 Task: Set the pull request check failure for the repository "JS" to Any.
Action: Mouse moved to (1136, 236)
Screenshot: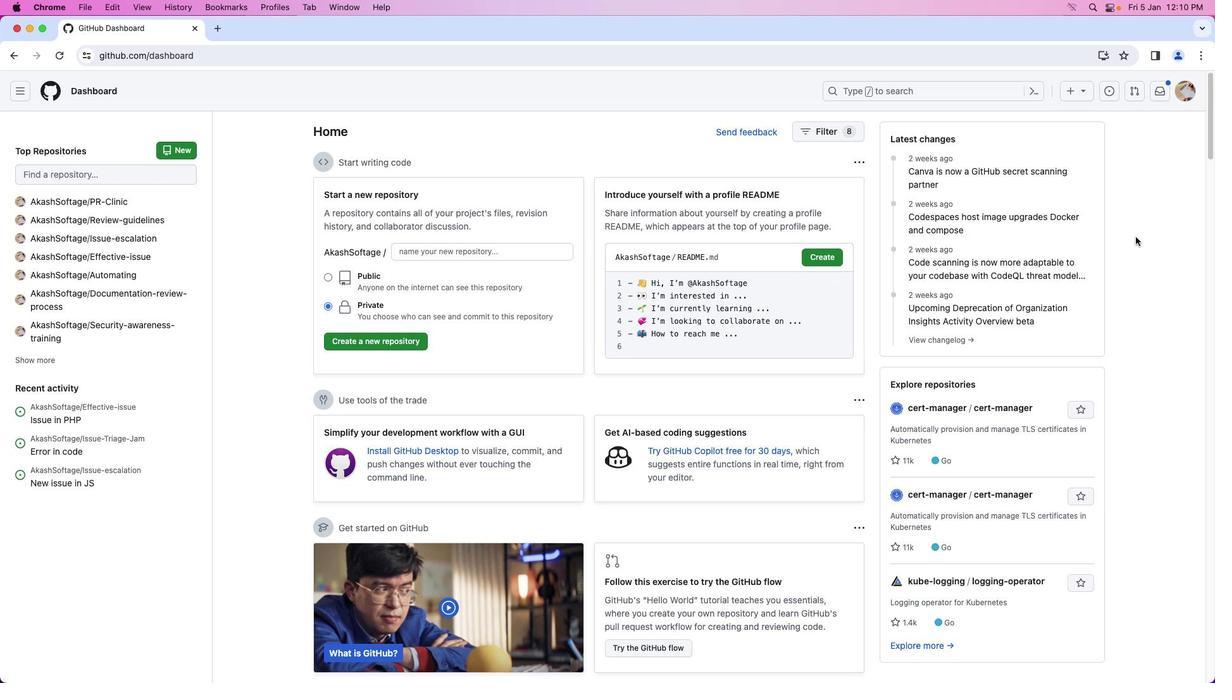 
Action: Mouse pressed left at (1136, 236)
Screenshot: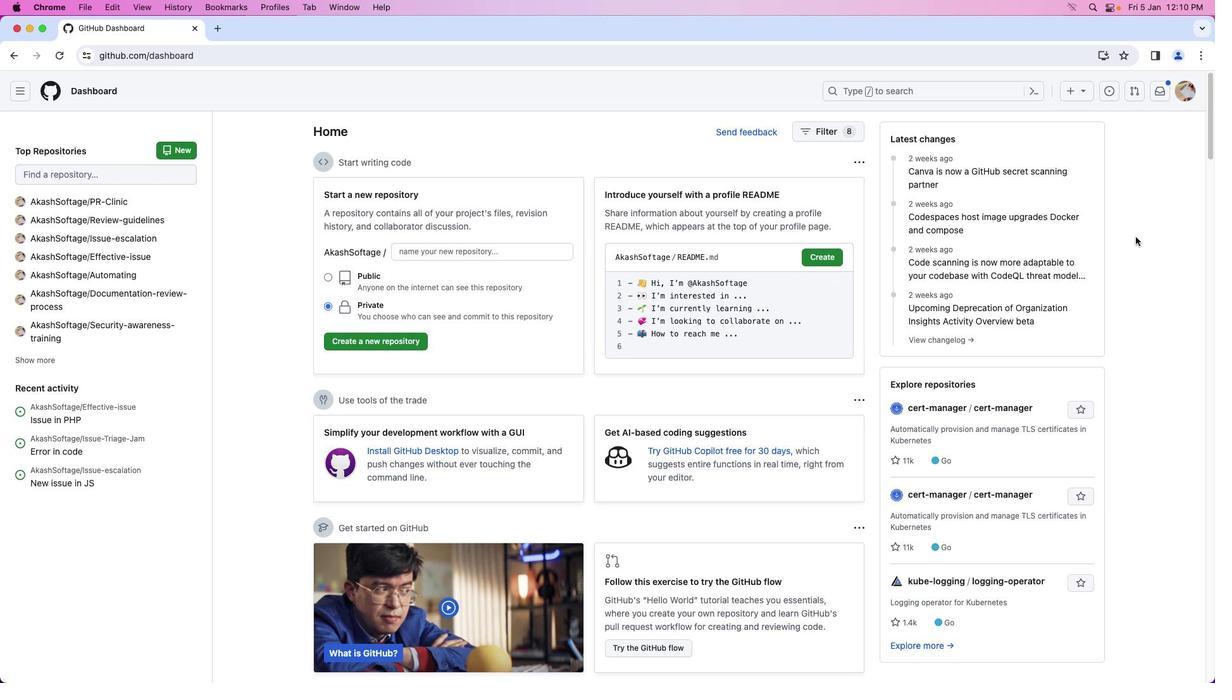 
Action: Mouse moved to (1184, 93)
Screenshot: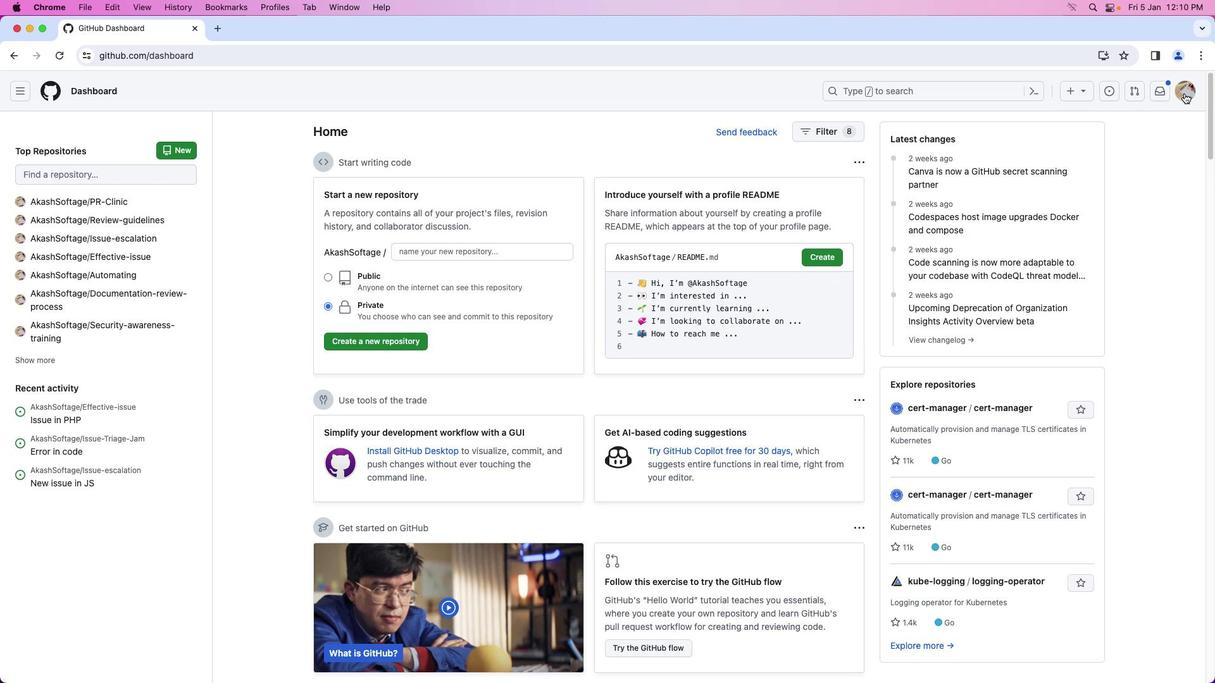 
Action: Mouse pressed left at (1184, 93)
Screenshot: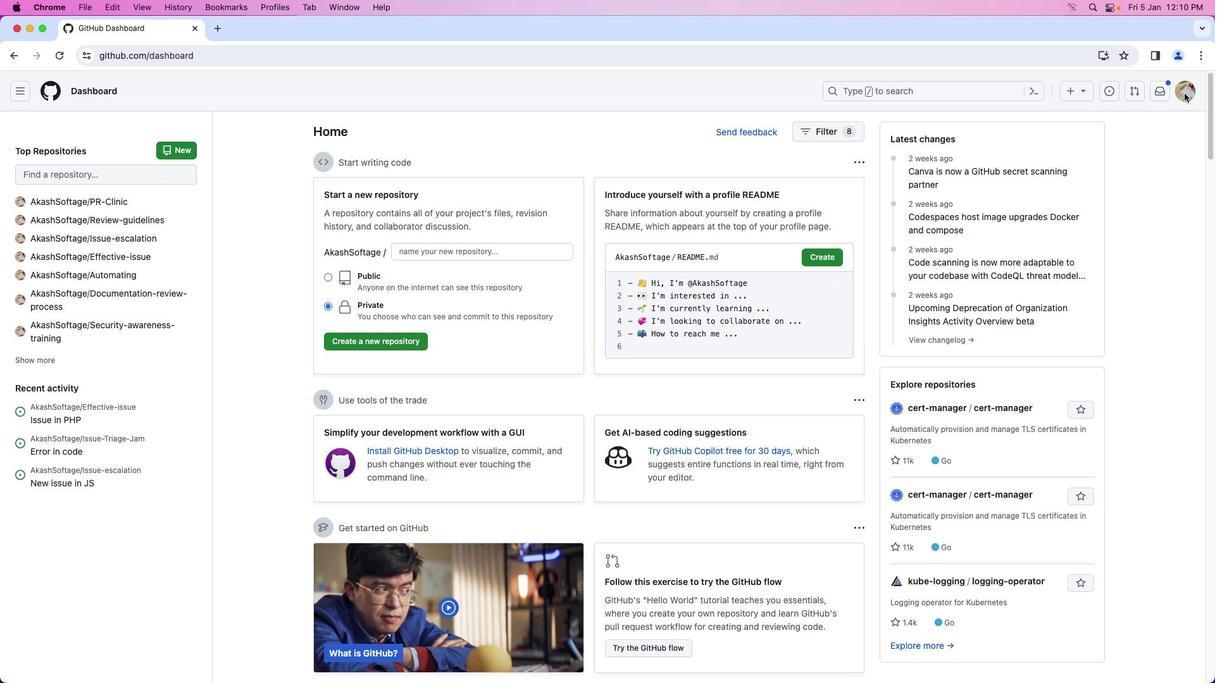 
Action: Mouse moved to (1157, 205)
Screenshot: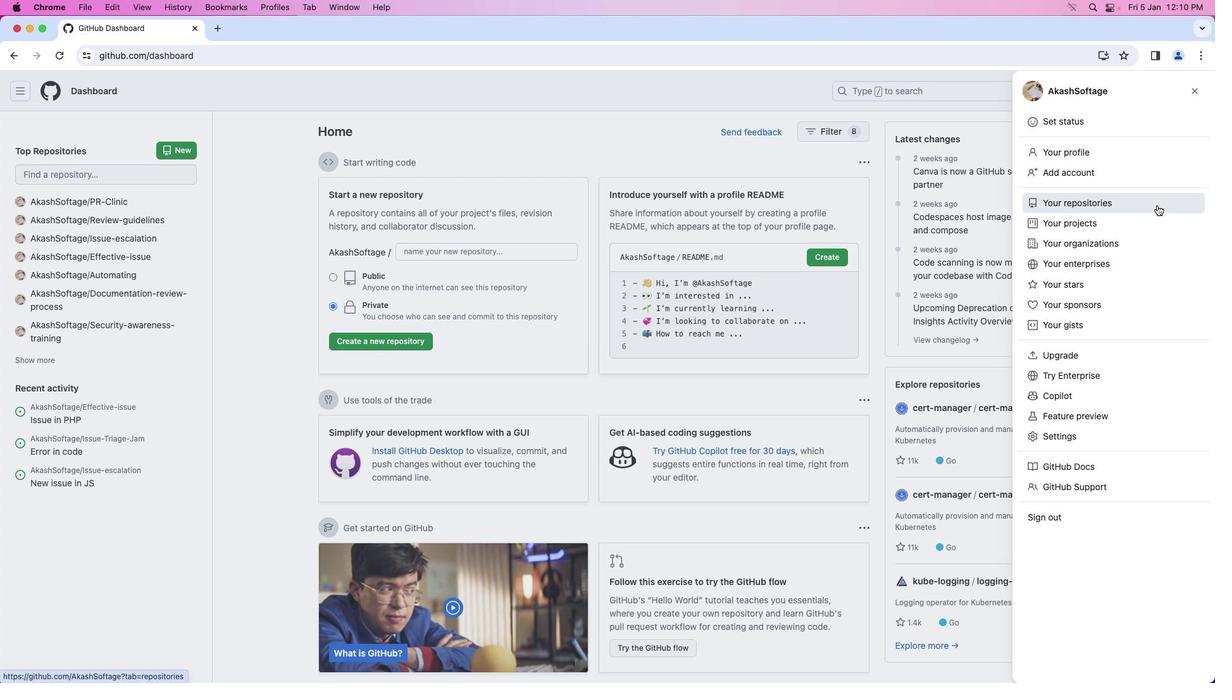 
Action: Mouse pressed left at (1157, 205)
Screenshot: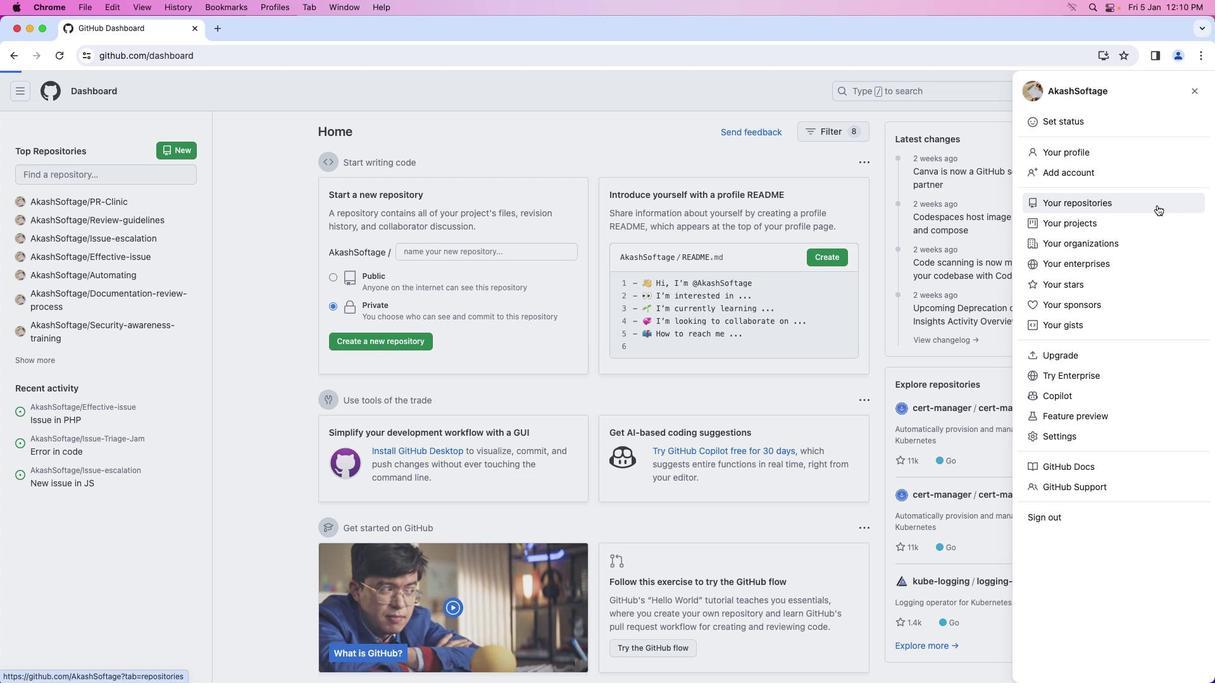 
Action: Mouse moved to (430, 212)
Screenshot: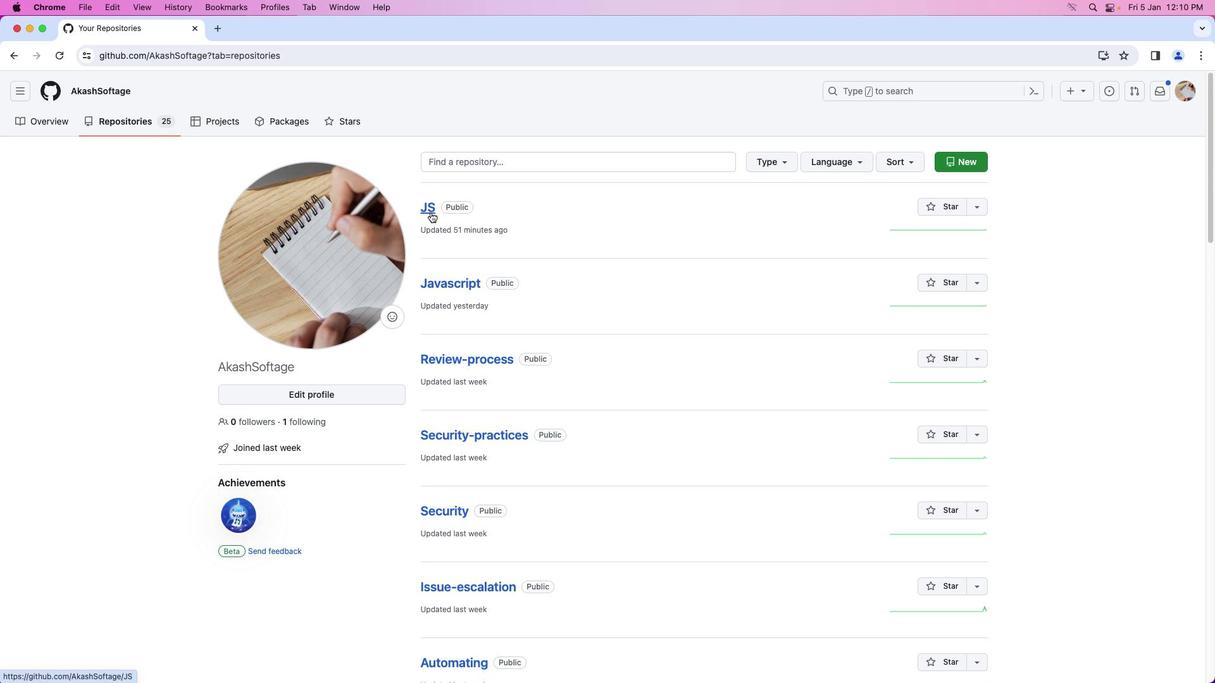 
Action: Mouse pressed left at (430, 212)
Screenshot: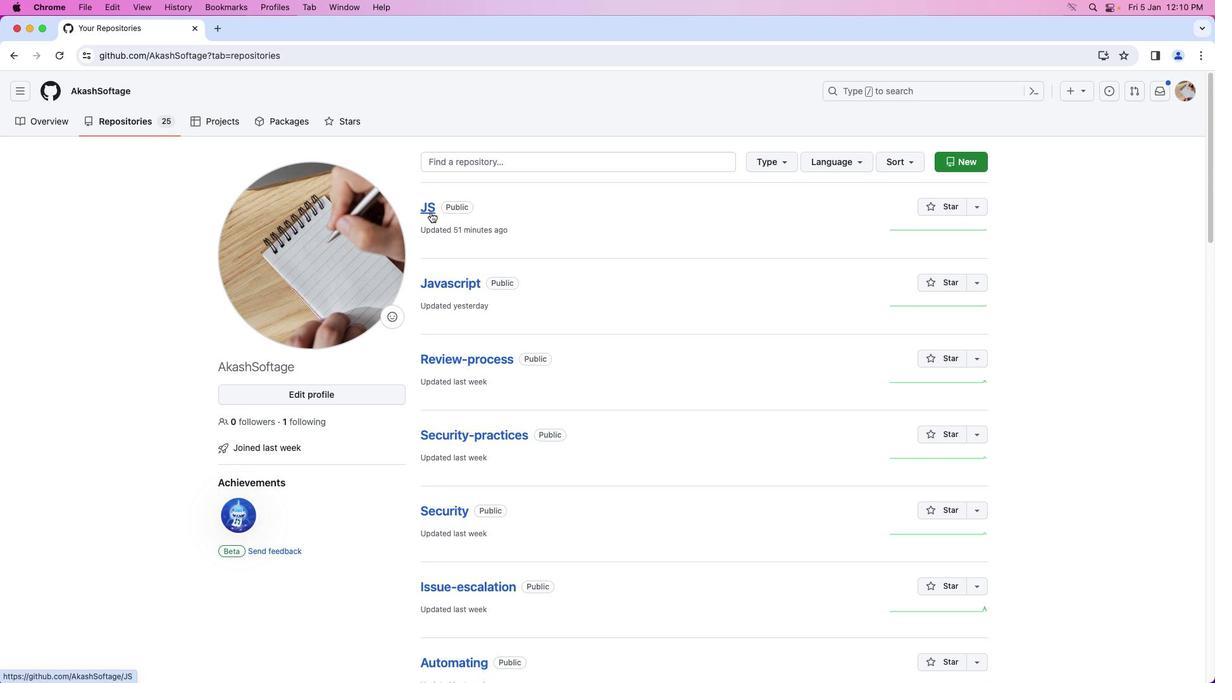 
Action: Mouse moved to (518, 117)
Screenshot: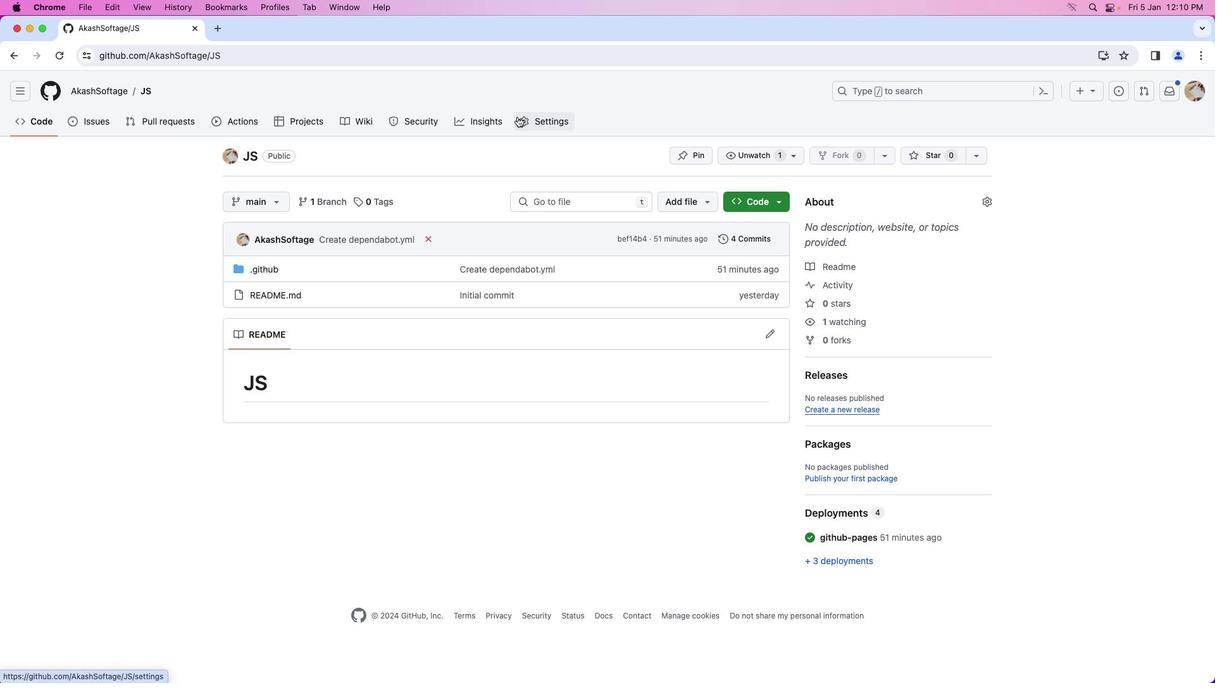 
Action: Mouse pressed left at (518, 117)
Screenshot: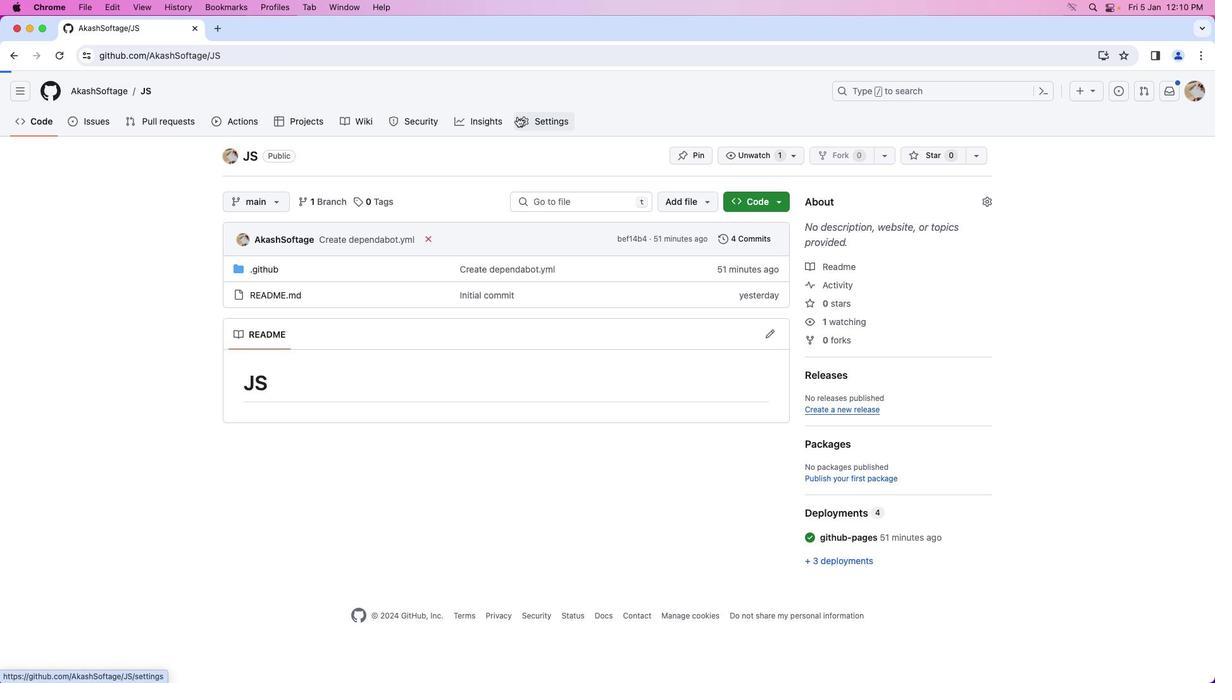 
Action: Mouse moved to (358, 477)
Screenshot: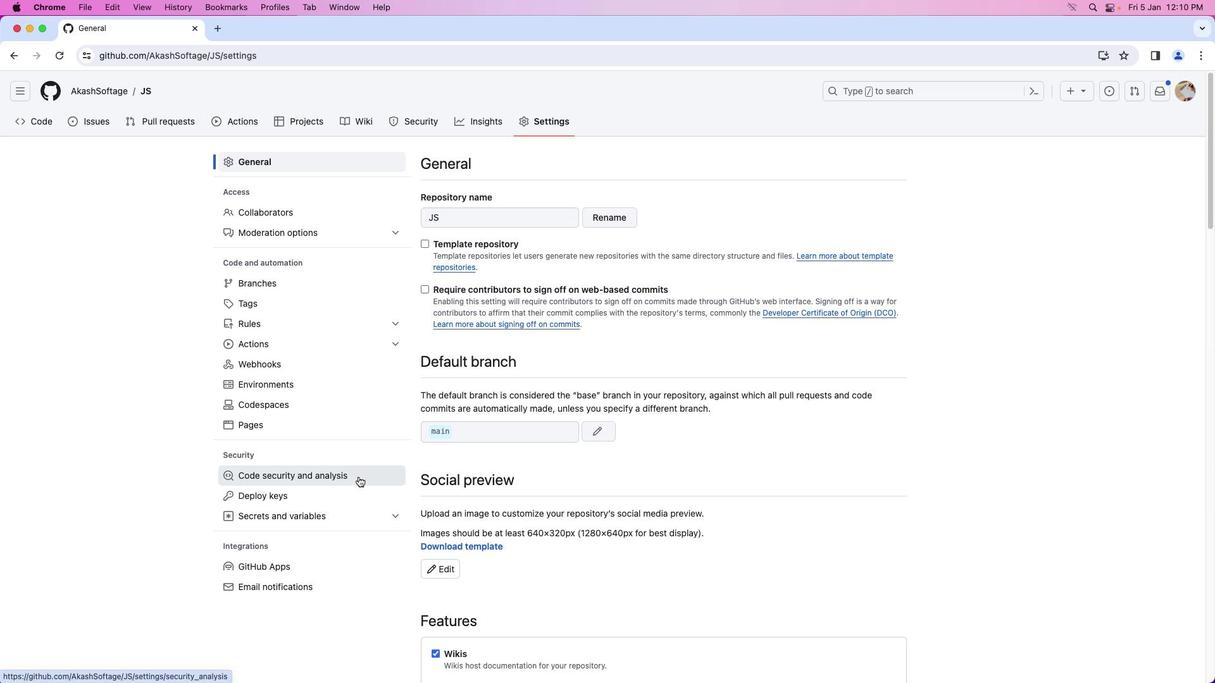 
Action: Mouse pressed left at (358, 477)
Screenshot: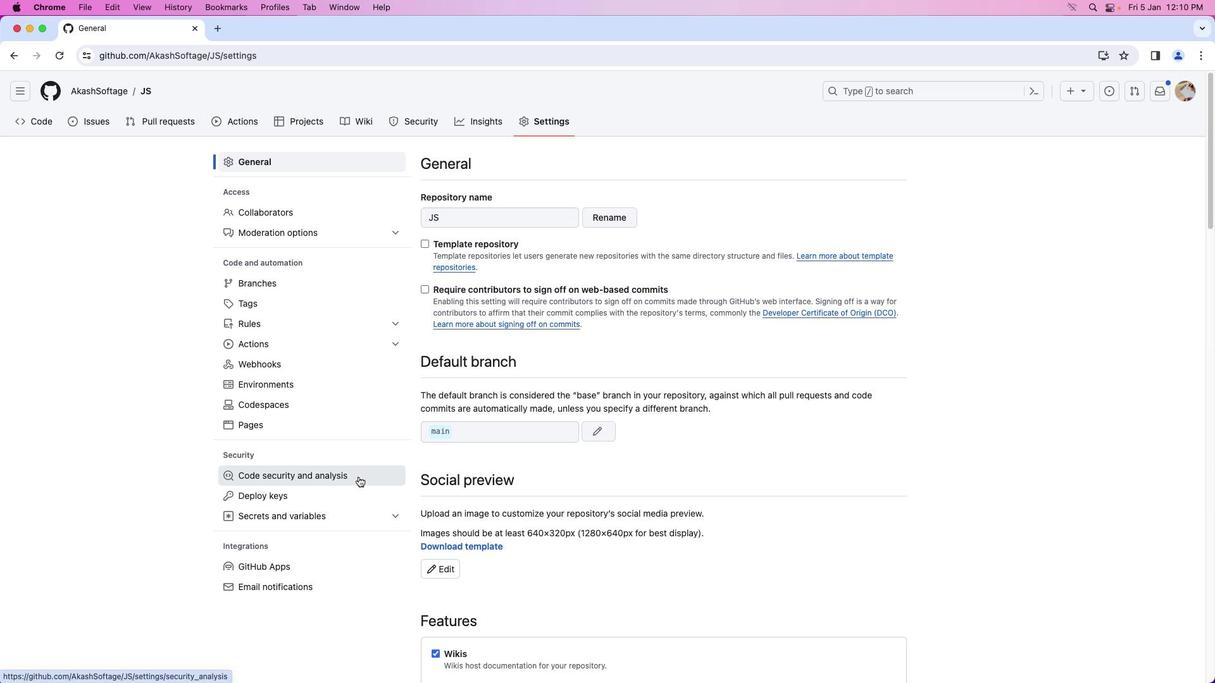 
Action: Mouse moved to (929, 494)
Screenshot: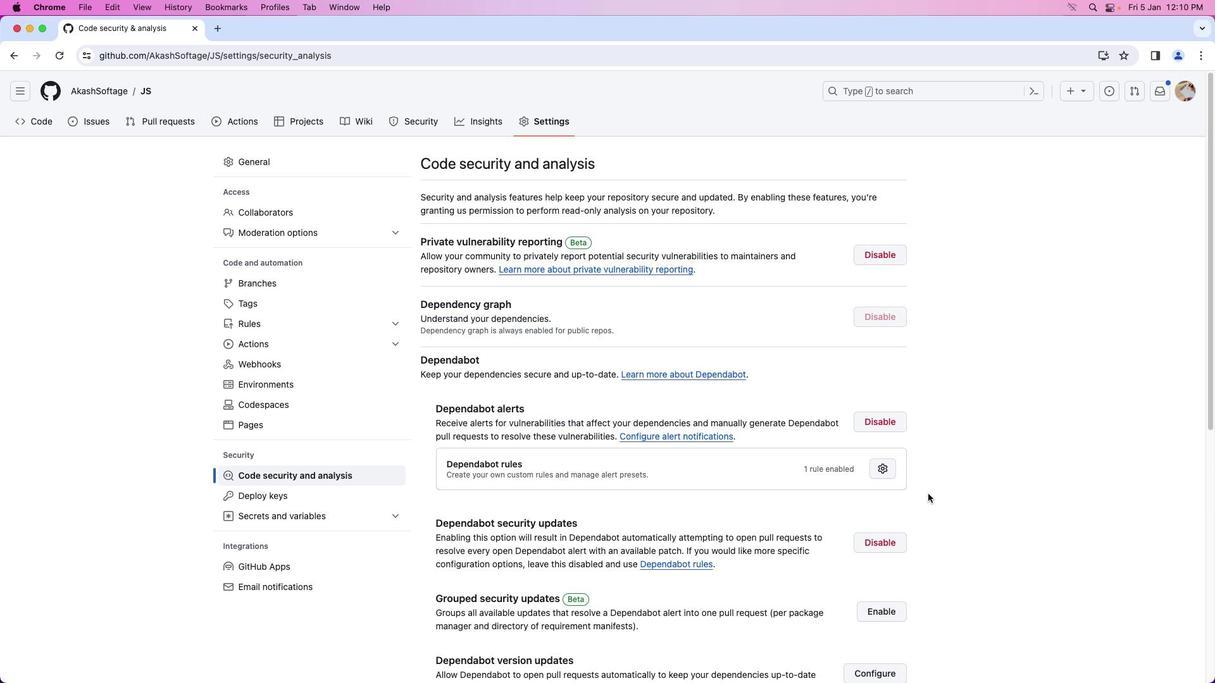 
Action: Mouse scrolled (929, 494) with delta (0, 0)
Screenshot: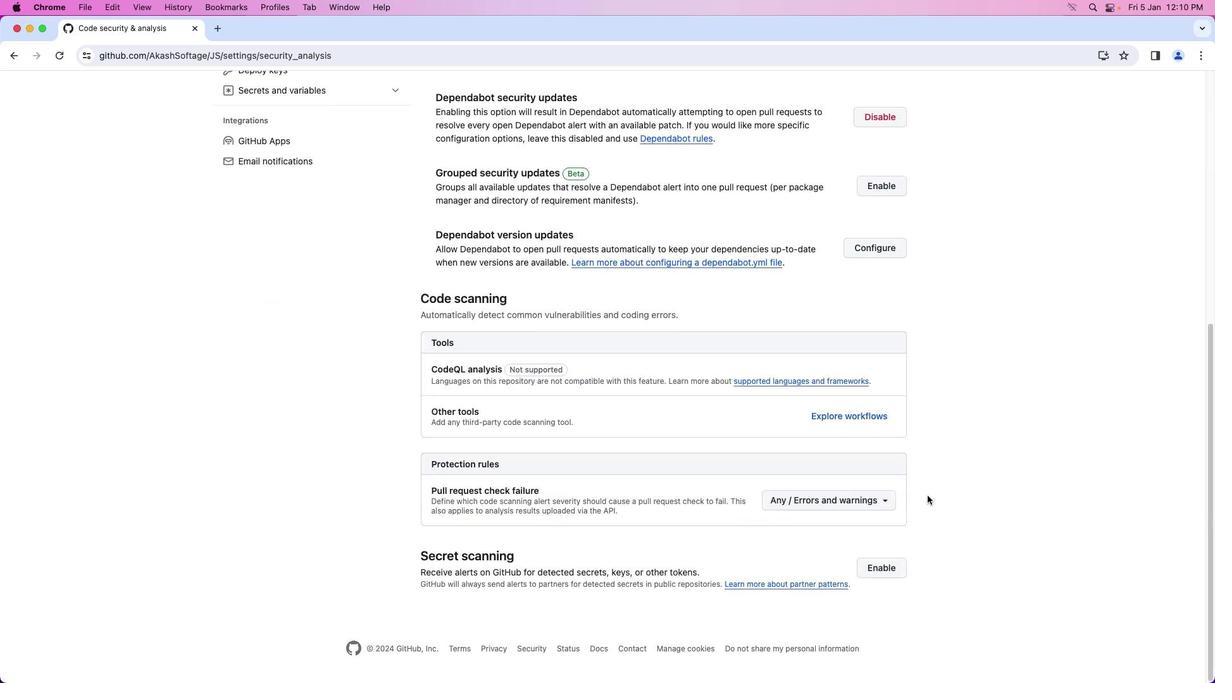 
Action: Mouse scrolled (929, 494) with delta (0, 0)
Screenshot: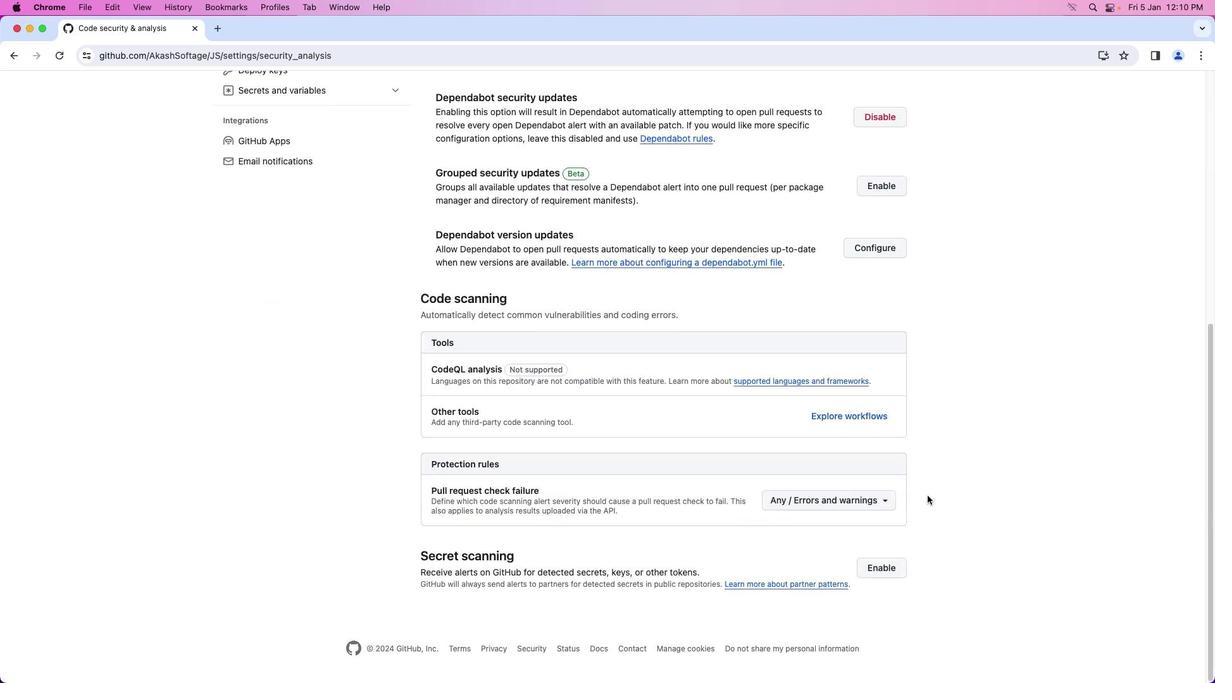 
Action: Mouse moved to (928, 495)
Screenshot: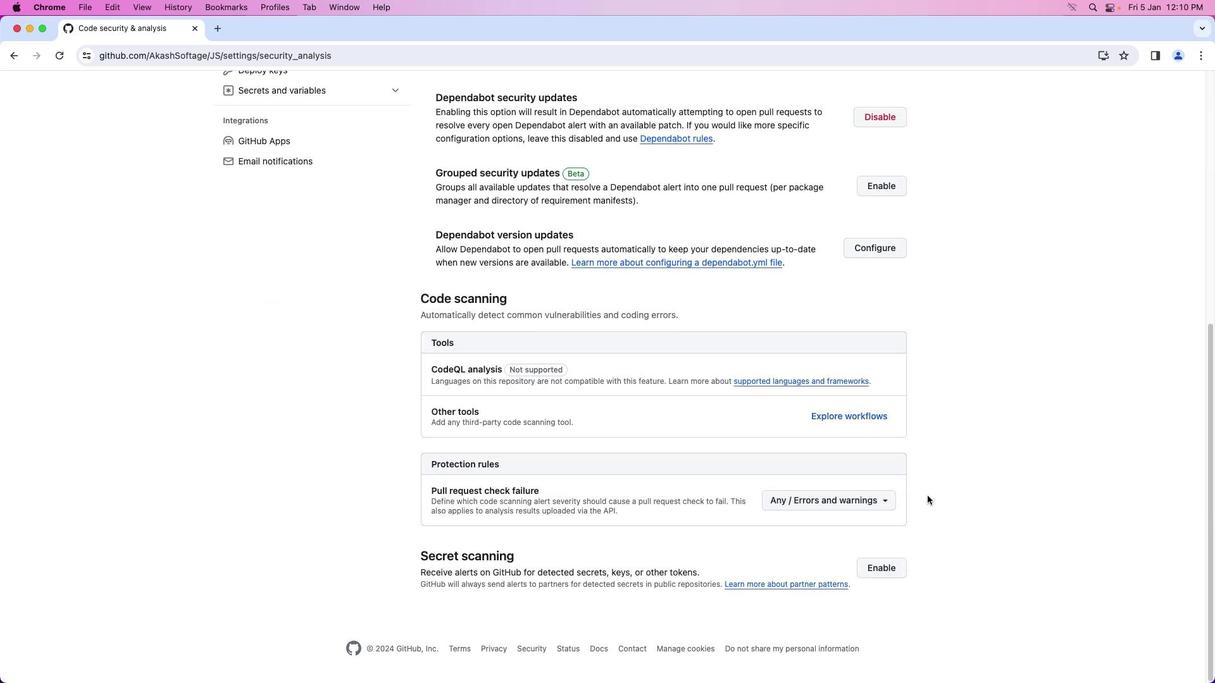 
Action: Mouse scrolled (928, 495) with delta (0, -1)
Screenshot: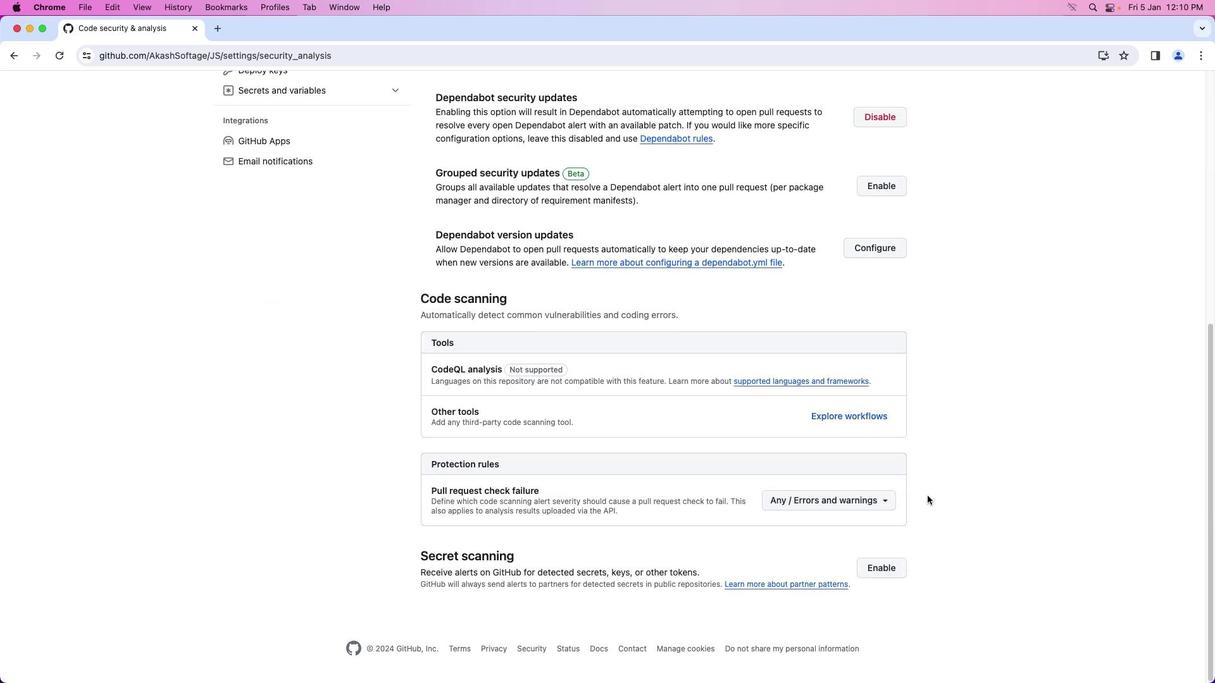 
Action: Mouse moved to (928, 495)
Screenshot: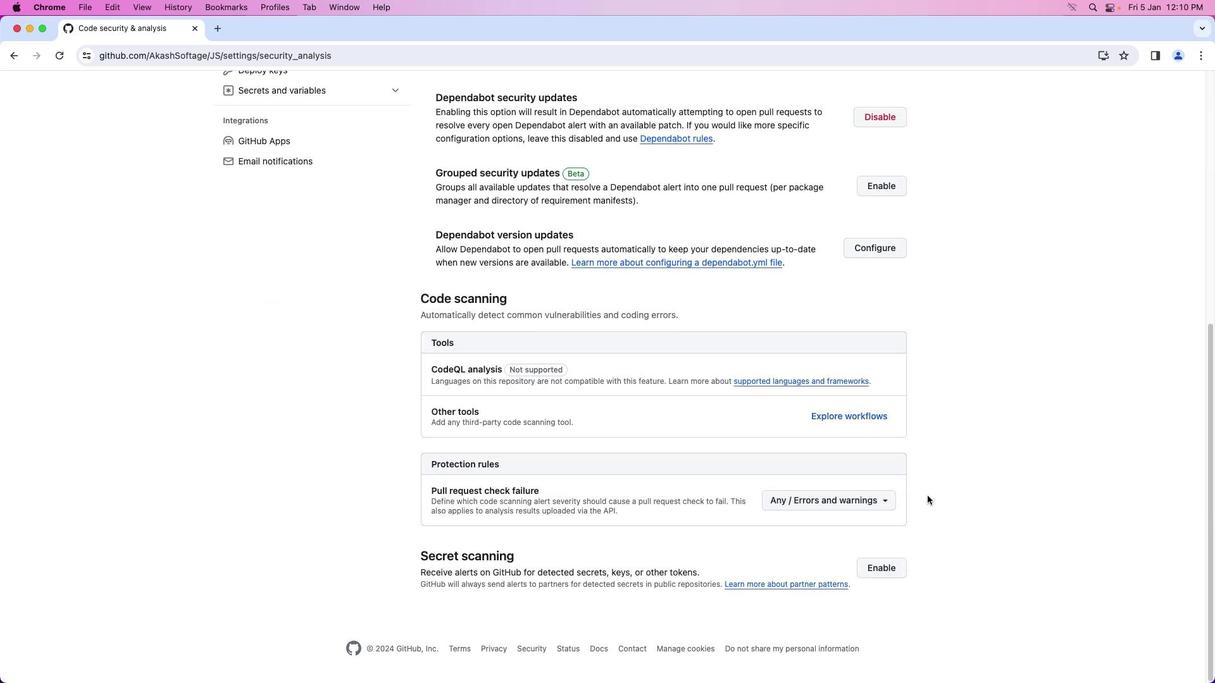 
Action: Mouse scrolled (928, 495) with delta (0, -3)
Screenshot: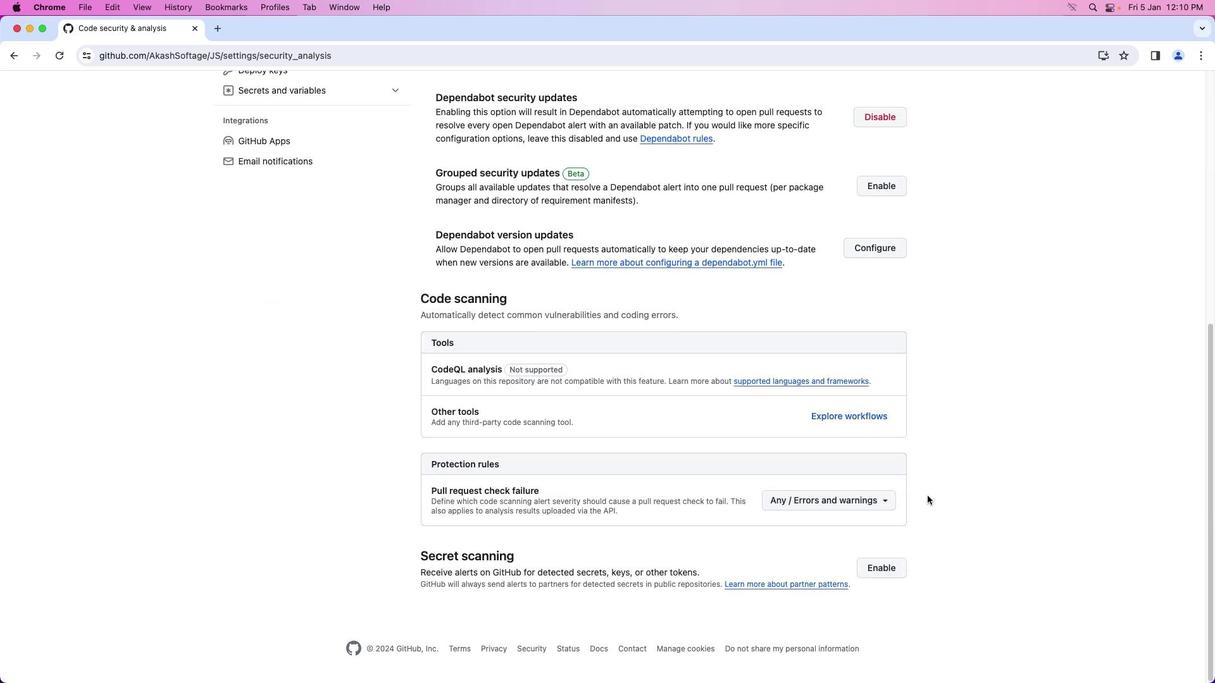 
Action: Mouse scrolled (928, 495) with delta (0, -3)
Screenshot: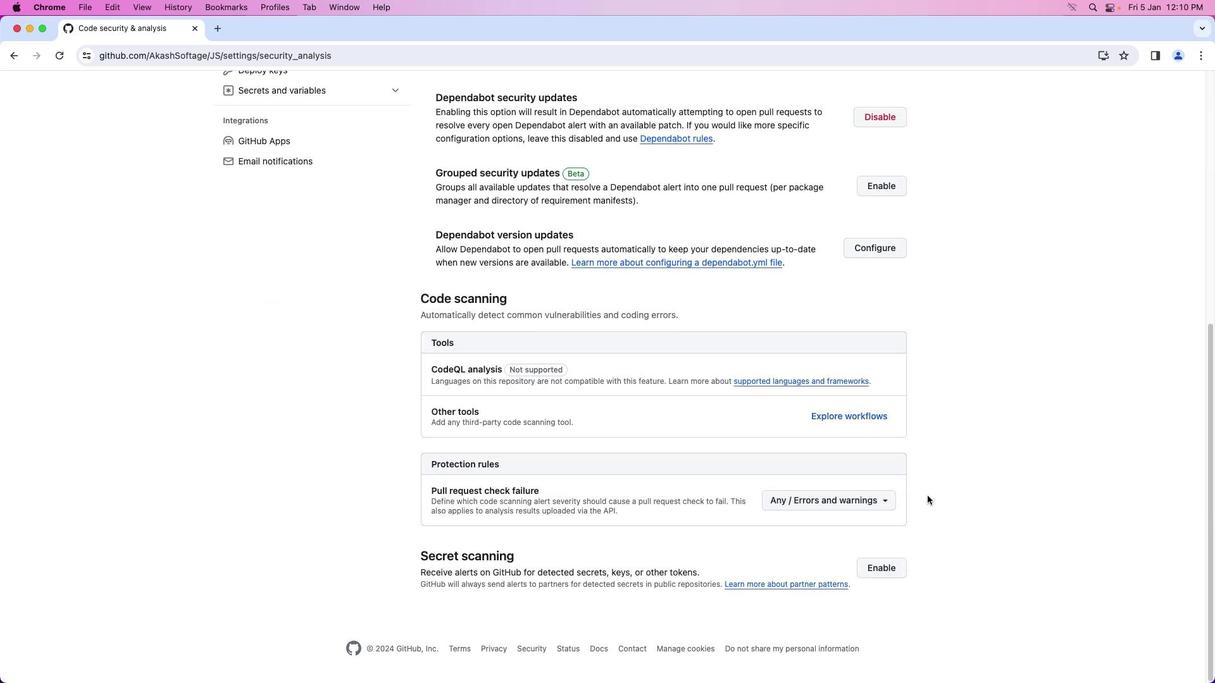 
Action: Mouse moved to (928, 496)
Screenshot: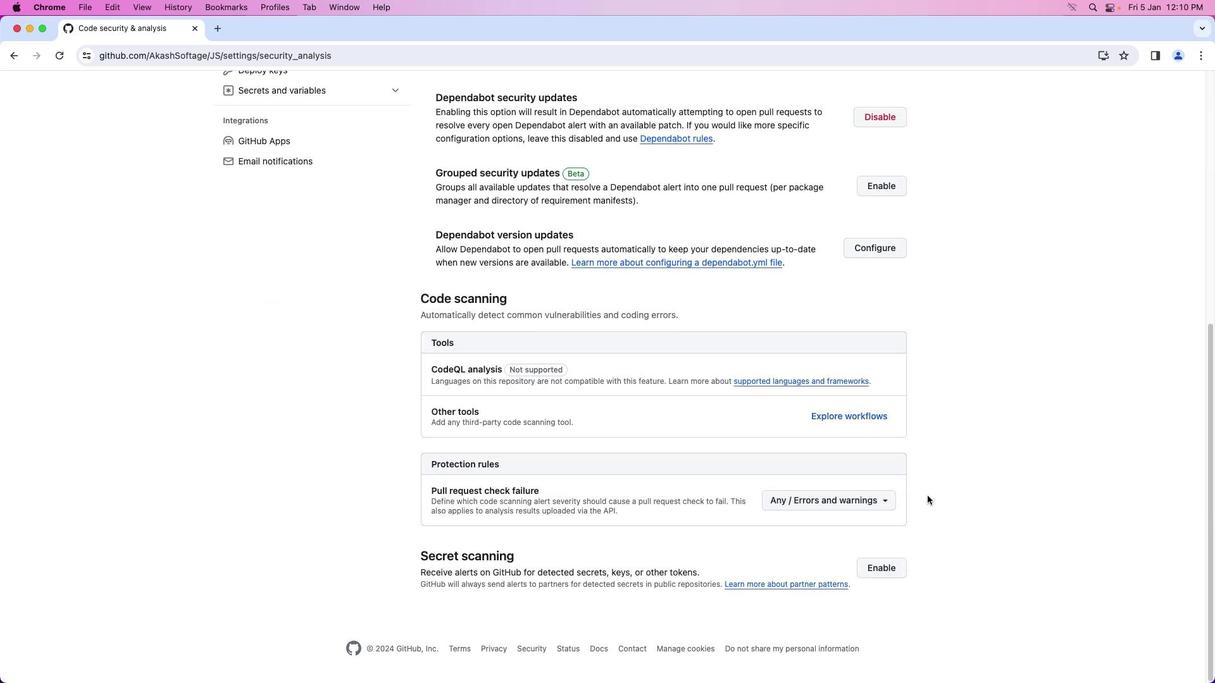 
Action: Mouse scrolled (928, 496) with delta (0, -4)
Screenshot: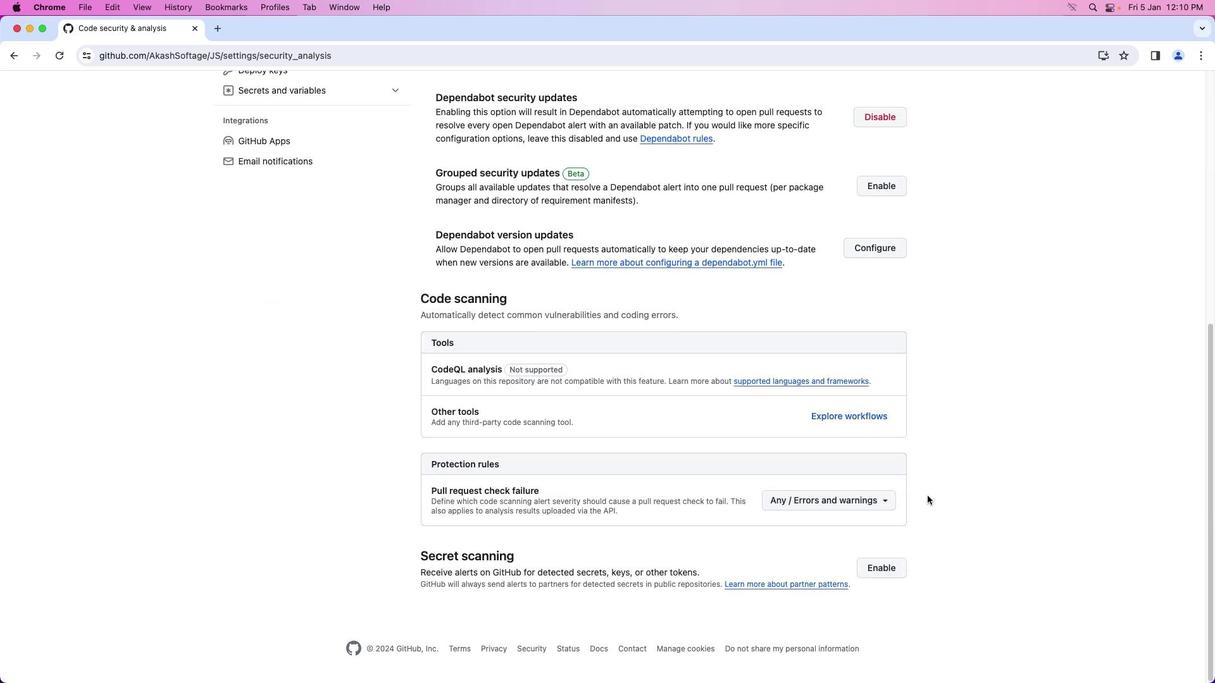 
Action: Mouse scrolled (928, 496) with delta (0, -4)
Screenshot: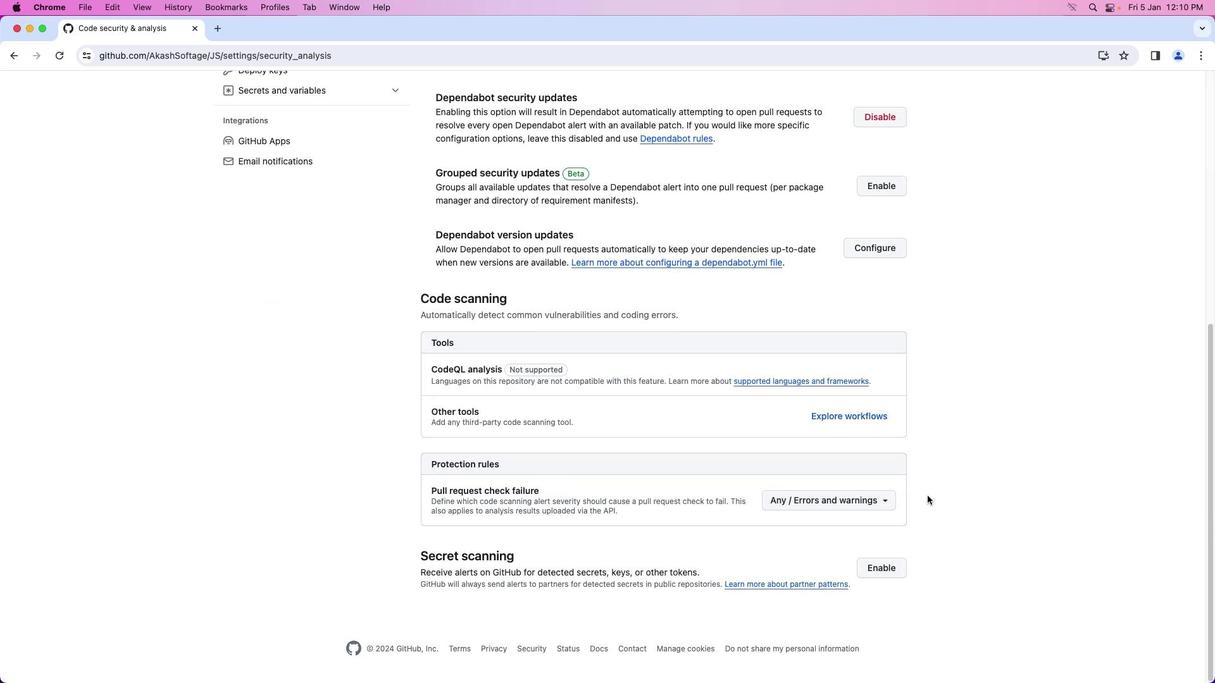 
Action: Mouse moved to (891, 497)
Screenshot: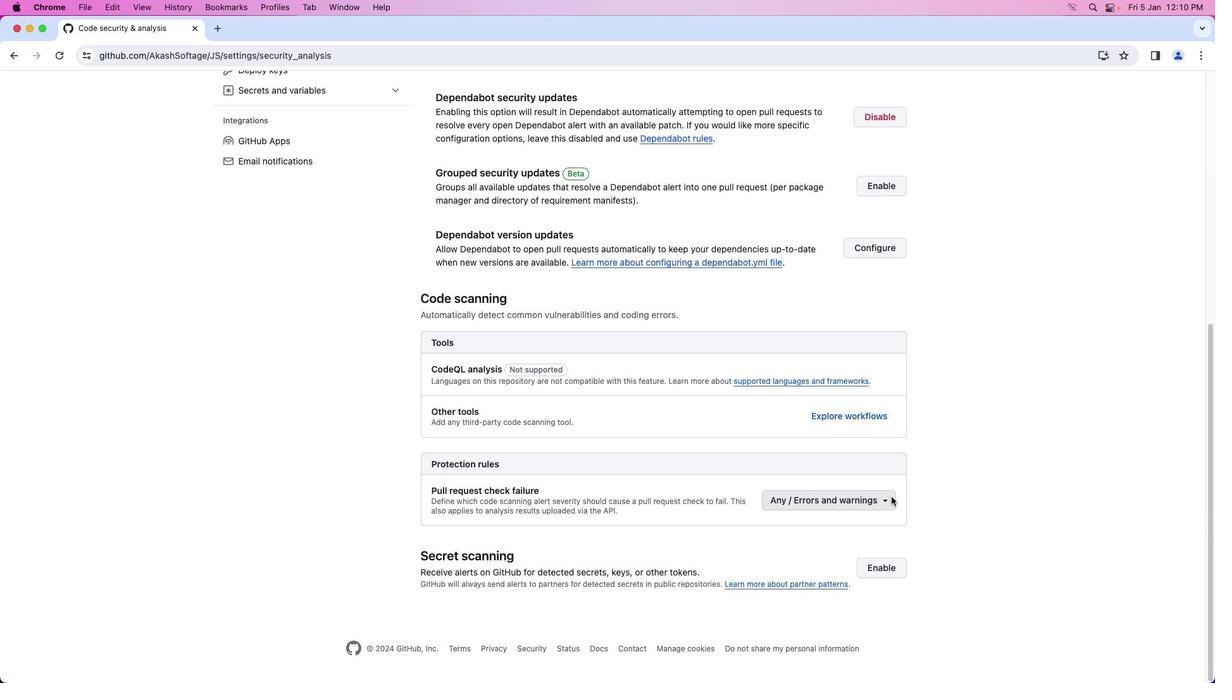 
Action: Mouse pressed left at (891, 497)
Screenshot: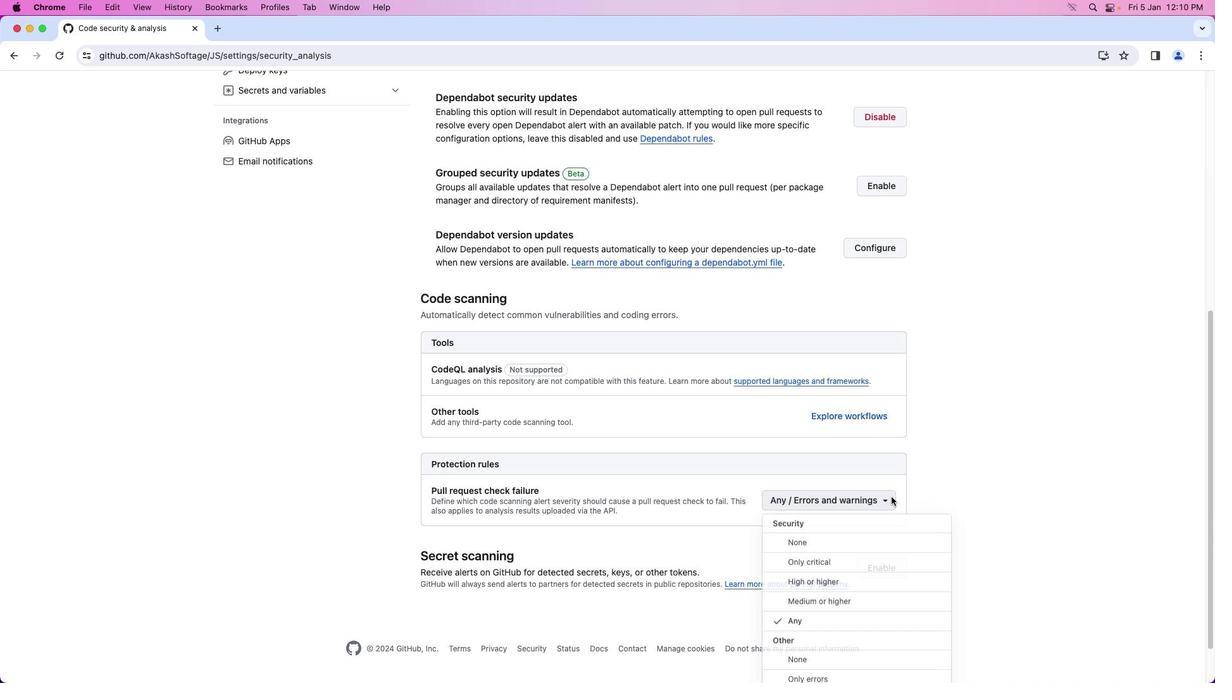 
Action: Mouse moved to (875, 535)
Screenshot: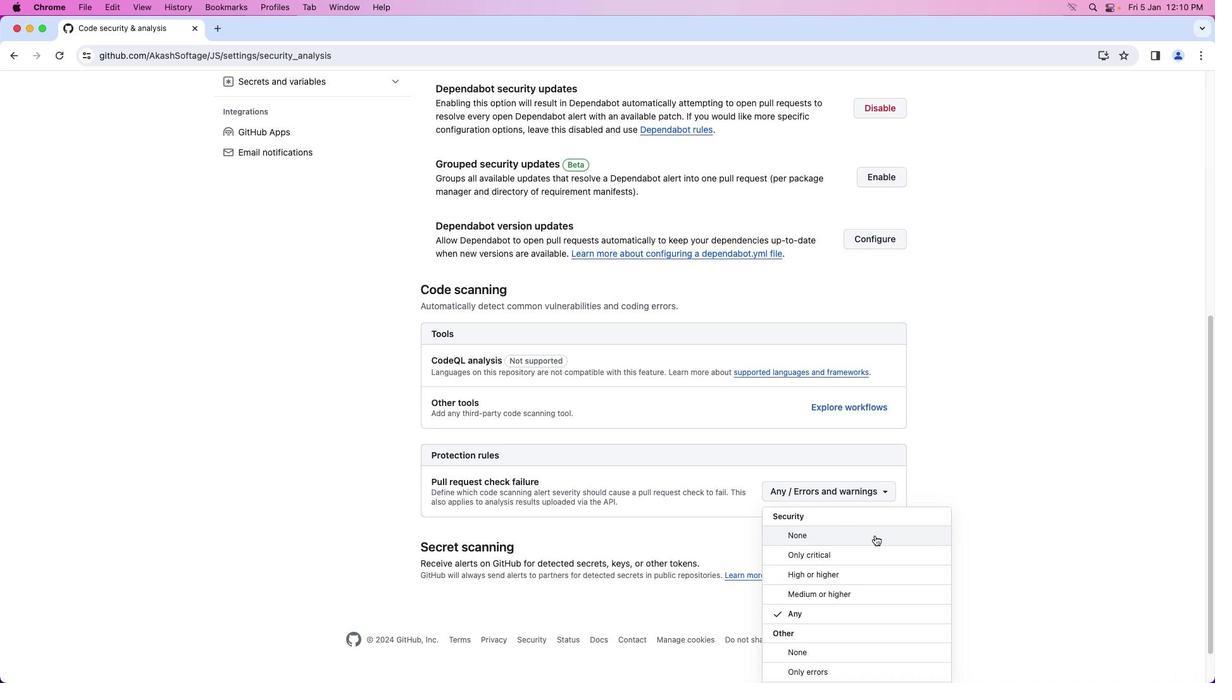 
Action: Mouse scrolled (875, 535) with delta (0, 0)
Screenshot: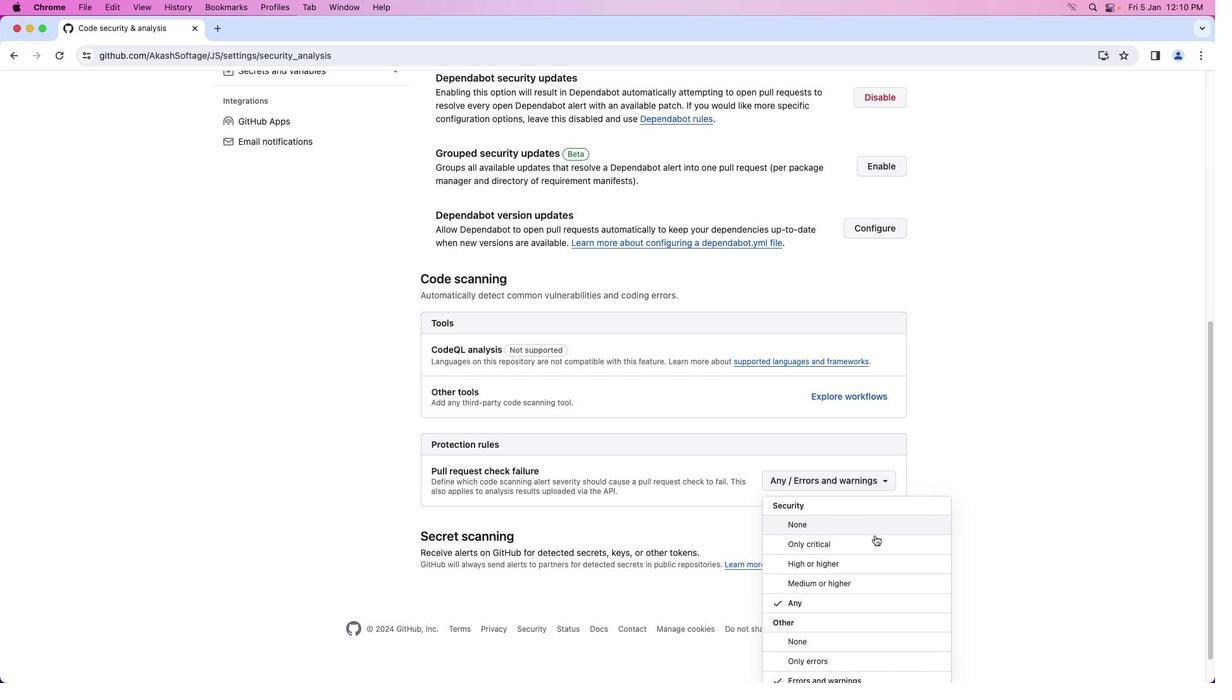 
Action: Mouse moved to (875, 535)
Screenshot: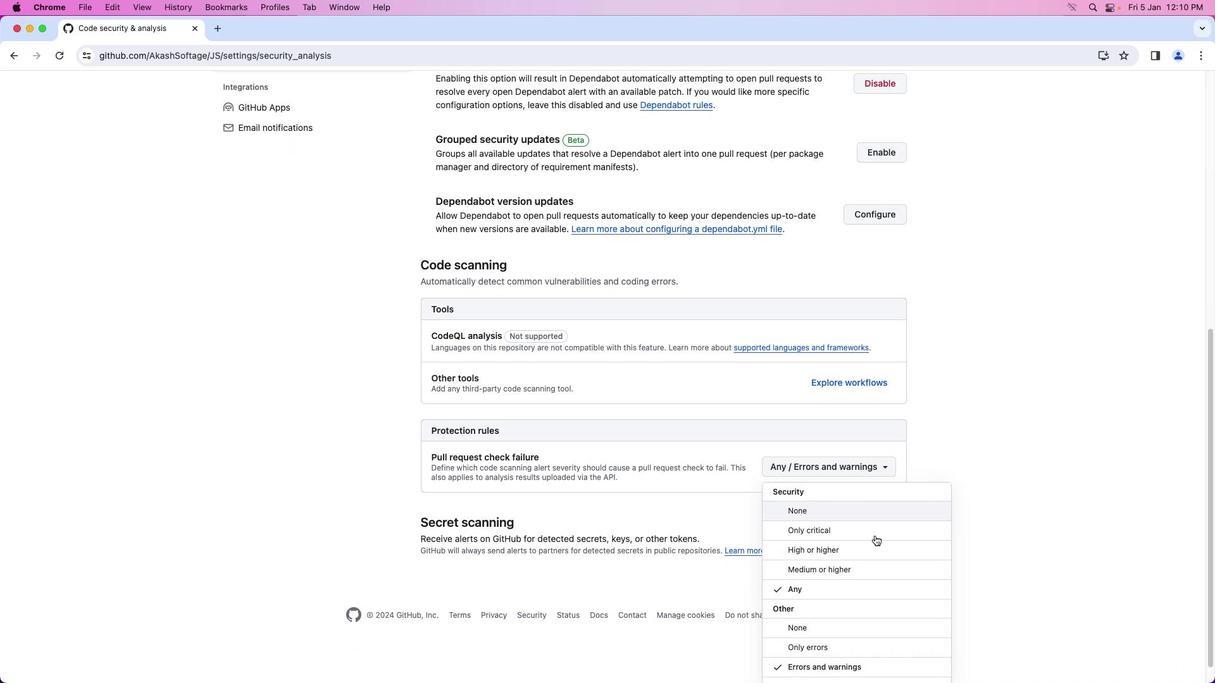 
Action: Mouse scrolled (875, 535) with delta (0, 0)
Screenshot: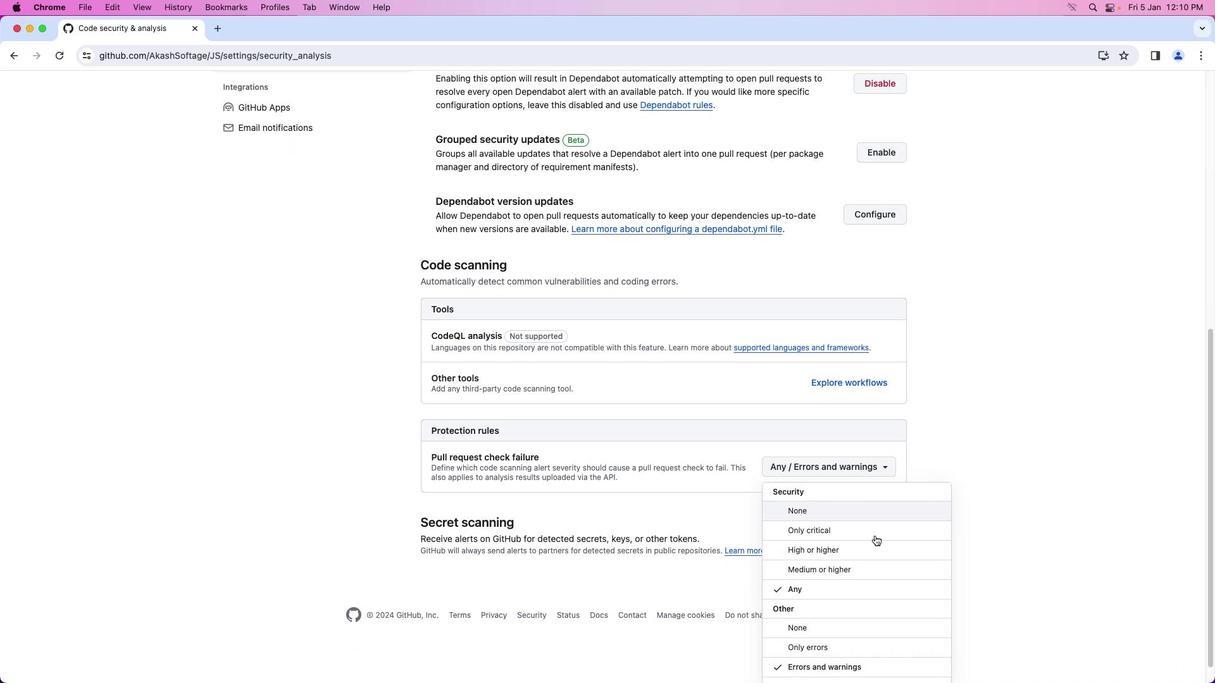 
Action: Mouse moved to (875, 536)
Screenshot: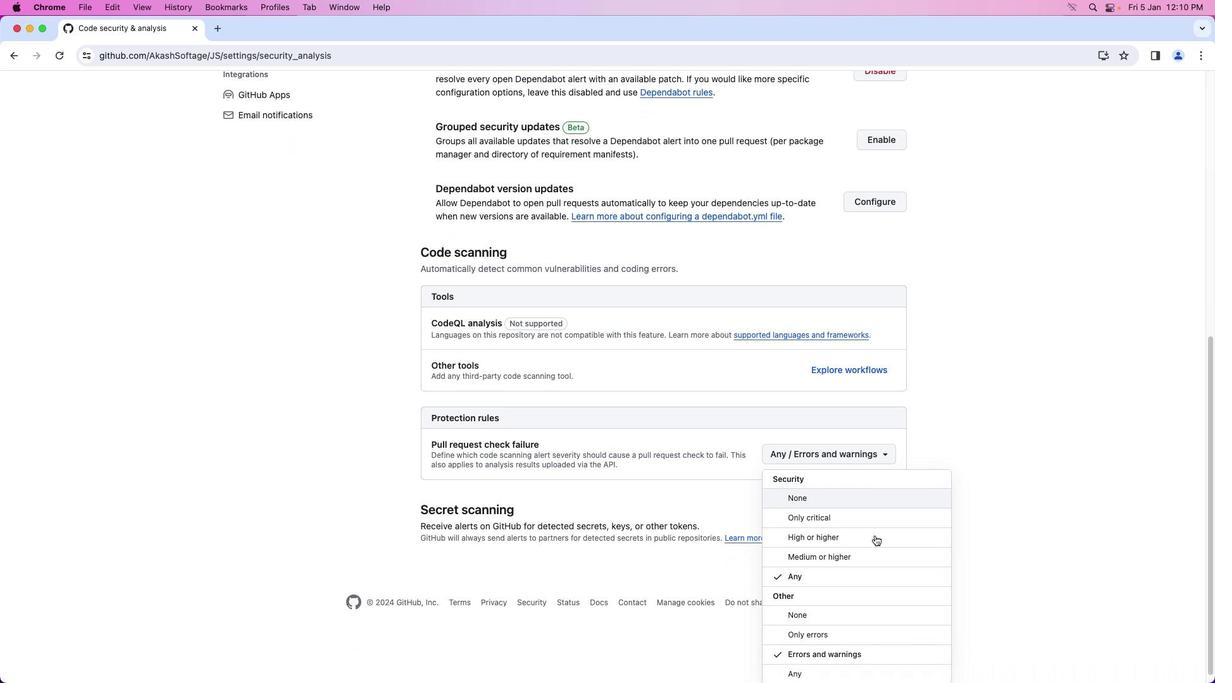
Action: Mouse scrolled (875, 536) with delta (0, -1)
Screenshot: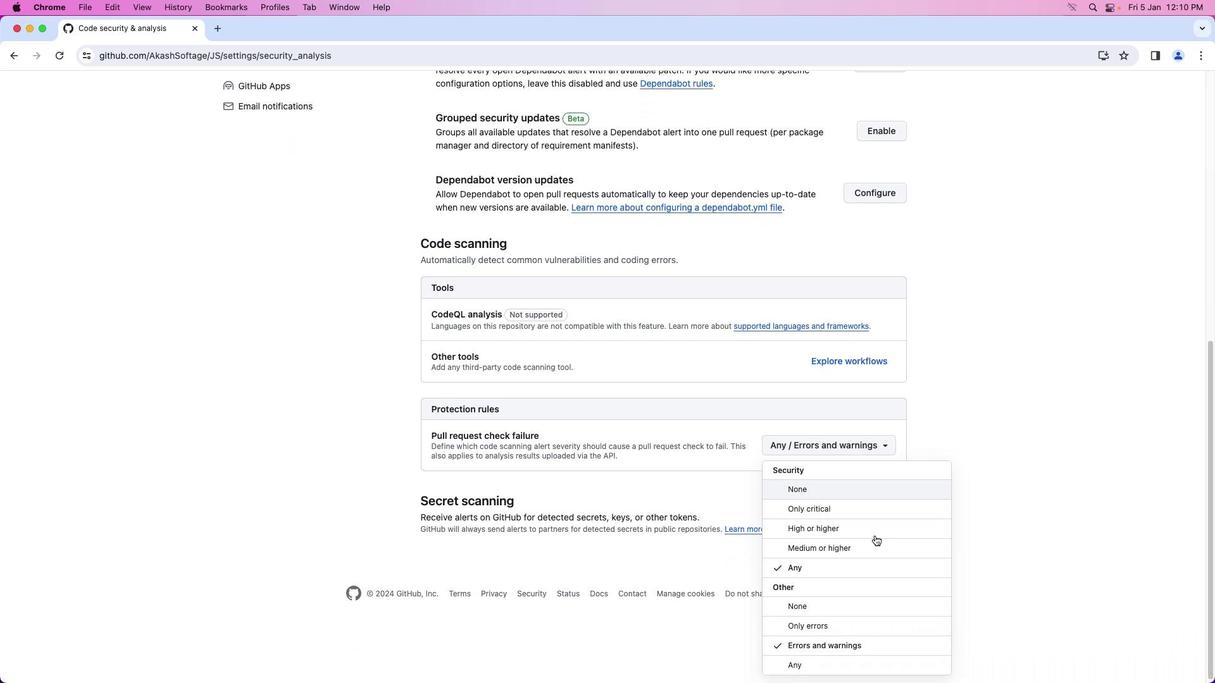 
Action: Mouse scrolled (875, 536) with delta (0, -1)
Screenshot: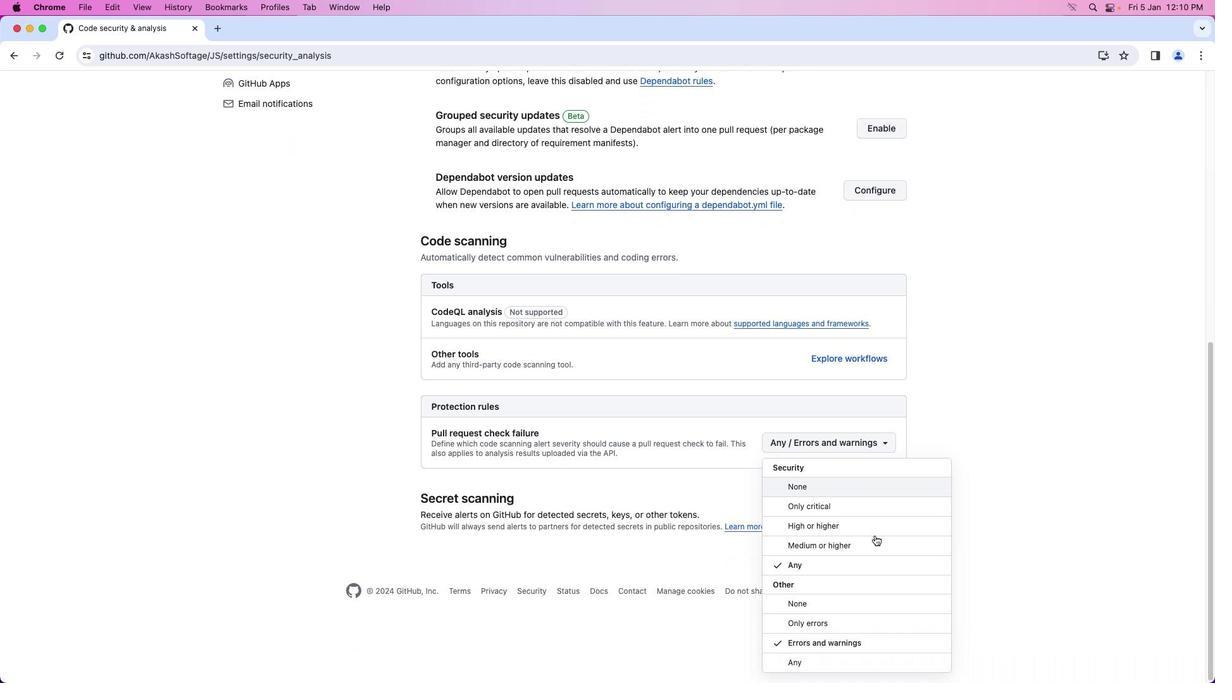 
Action: Mouse scrolled (875, 536) with delta (0, -2)
Screenshot: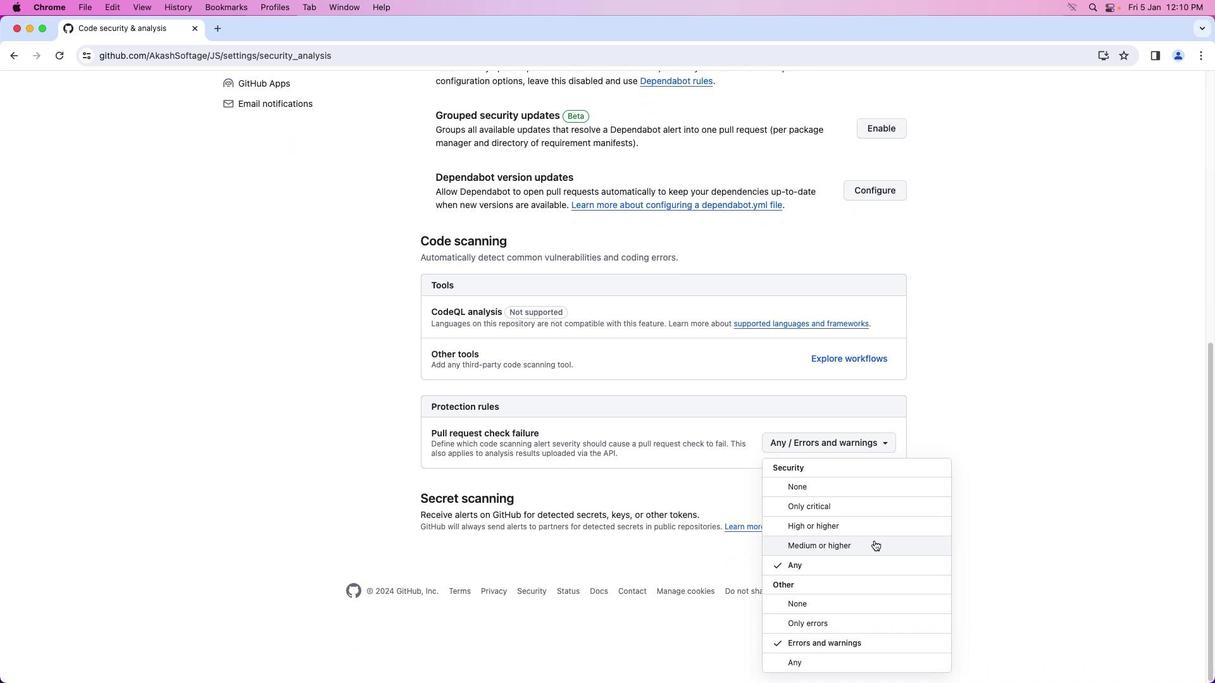 
Action: Mouse scrolled (875, 536) with delta (0, -3)
Screenshot: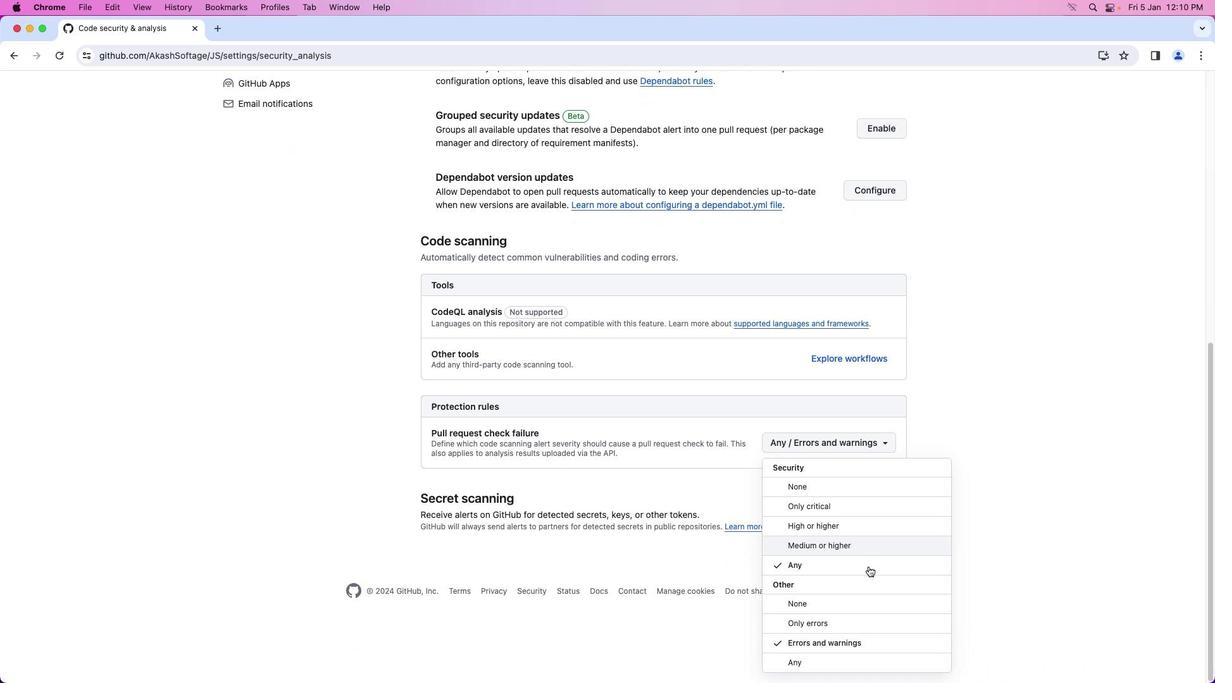 
Action: Mouse moved to (804, 664)
Screenshot: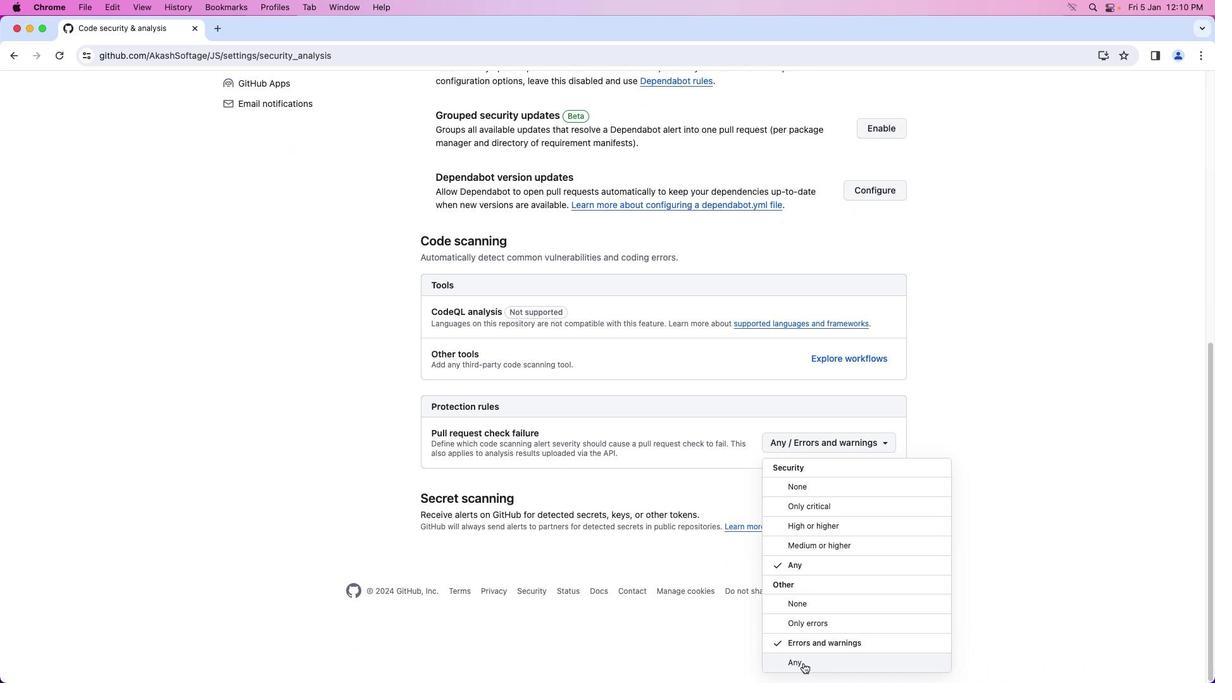 
Action: Mouse pressed left at (804, 664)
Screenshot: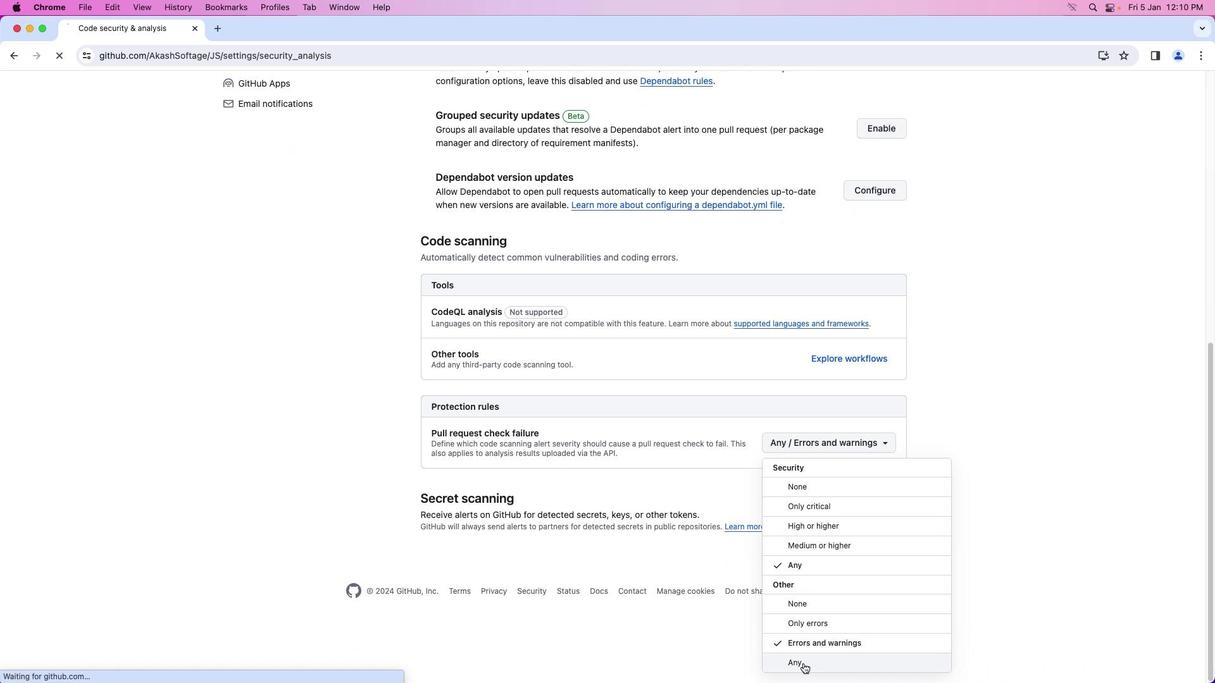 
Action: Mouse moved to (899, 578)
Screenshot: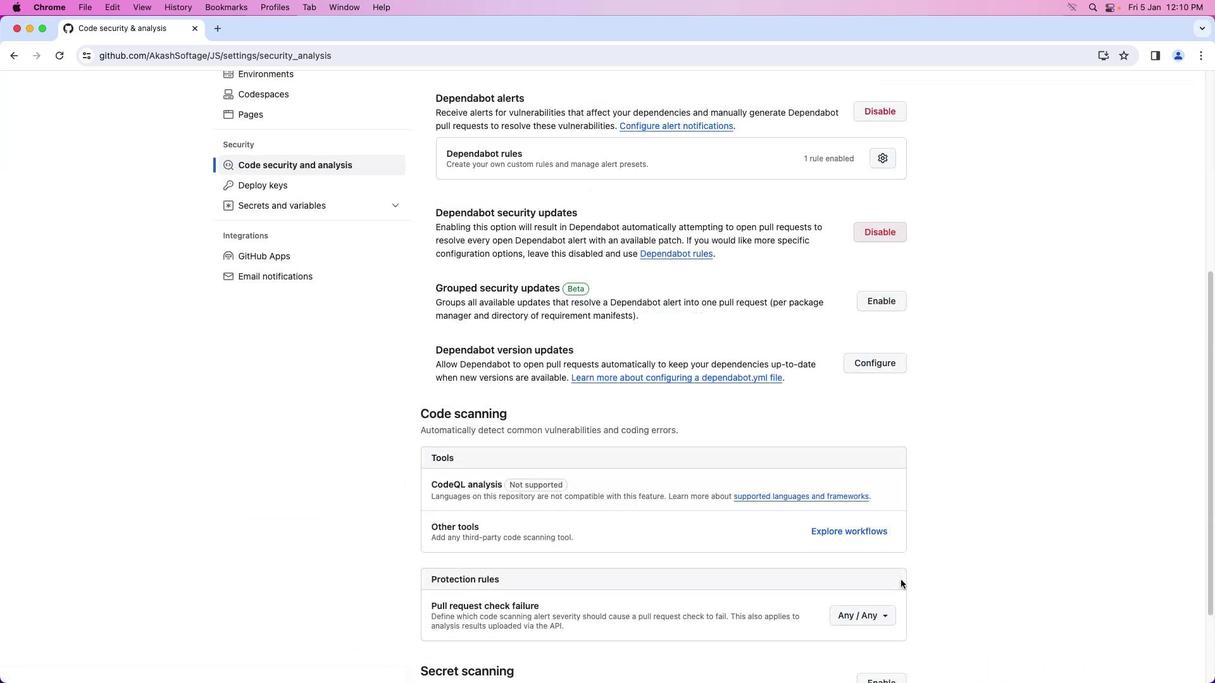 
Action: Mouse scrolled (899, 578) with delta (0, 0)
Screenshot: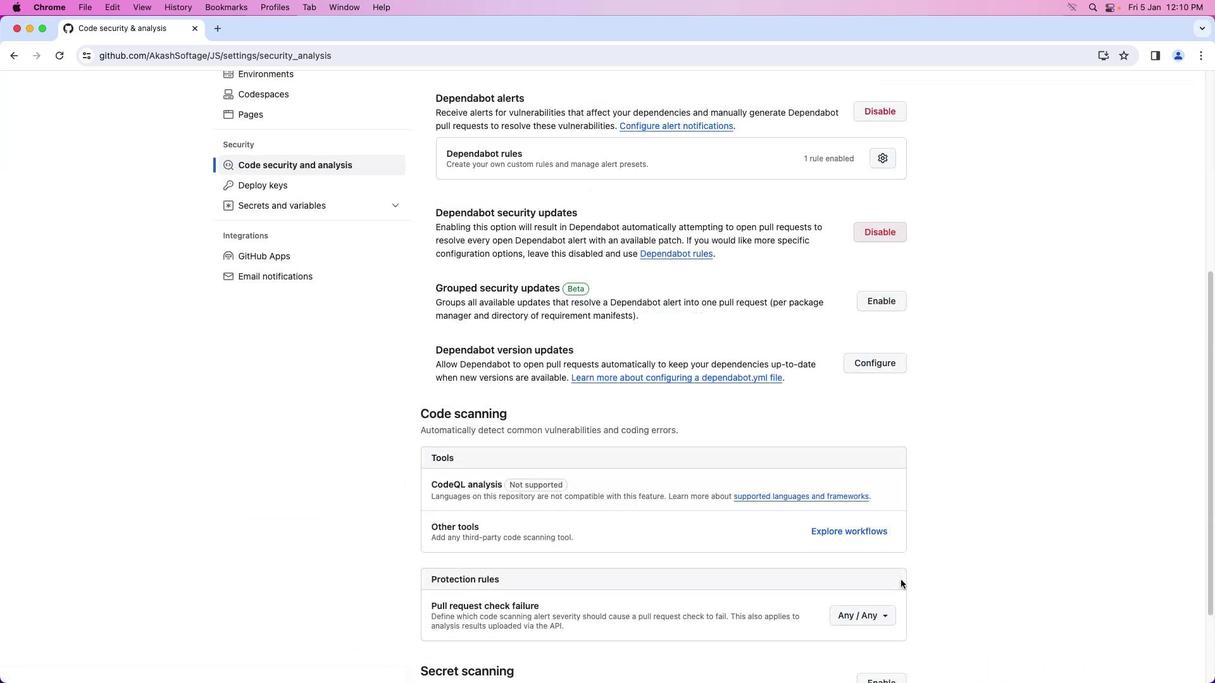 
Action: Mouse moved to (900, 579)
Screenshot: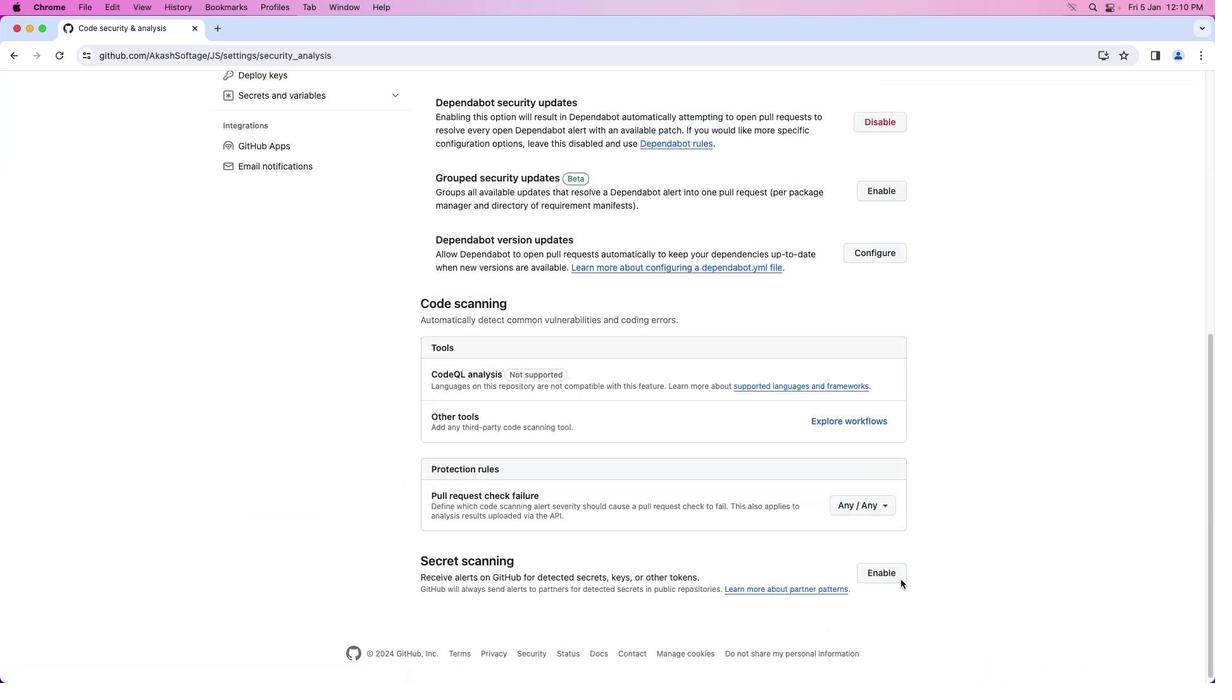 
Action: Mouse scrolled (900, 579) with delta (0, 0)
Screenshot: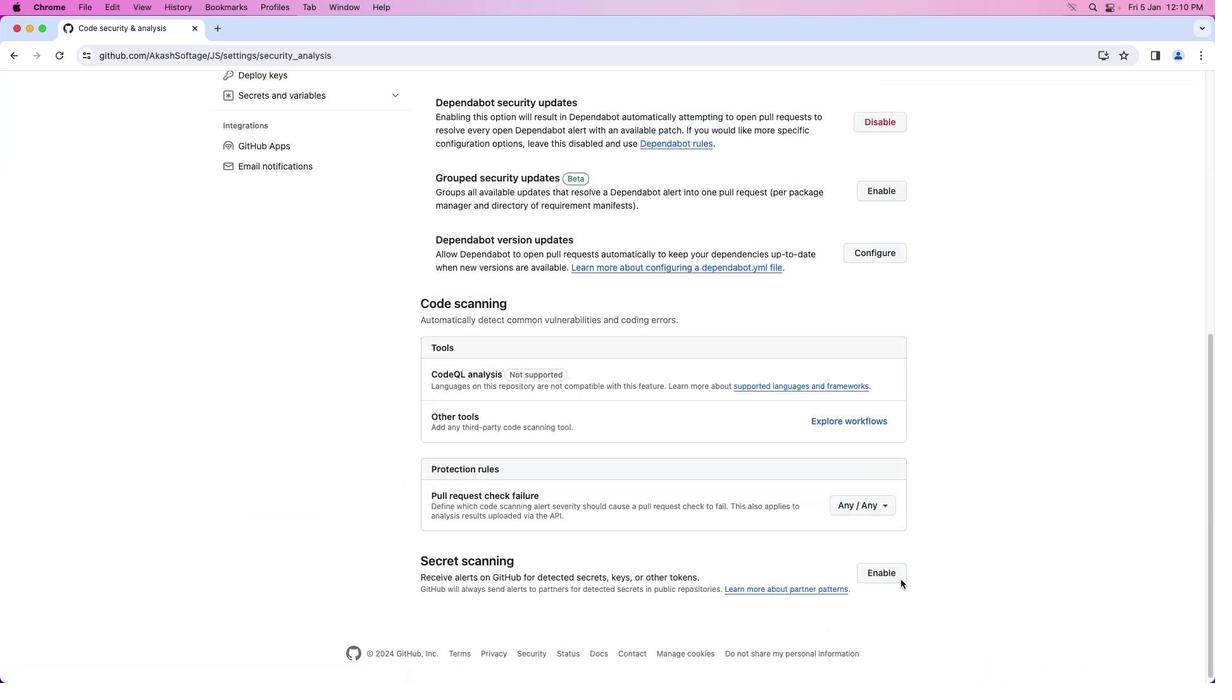 
Action: Mouse moved to (901, 580)
Screenshot: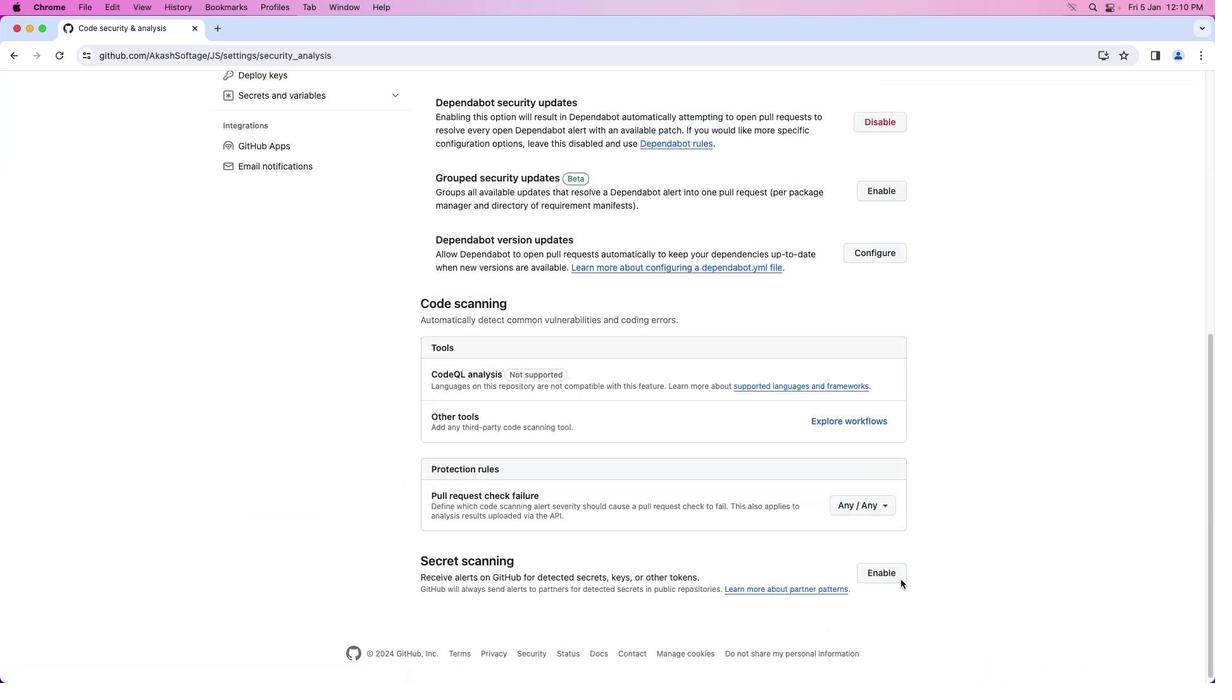 
Action: Mouse scrolled (901, 580) with delta (0, -1)
Screenshot: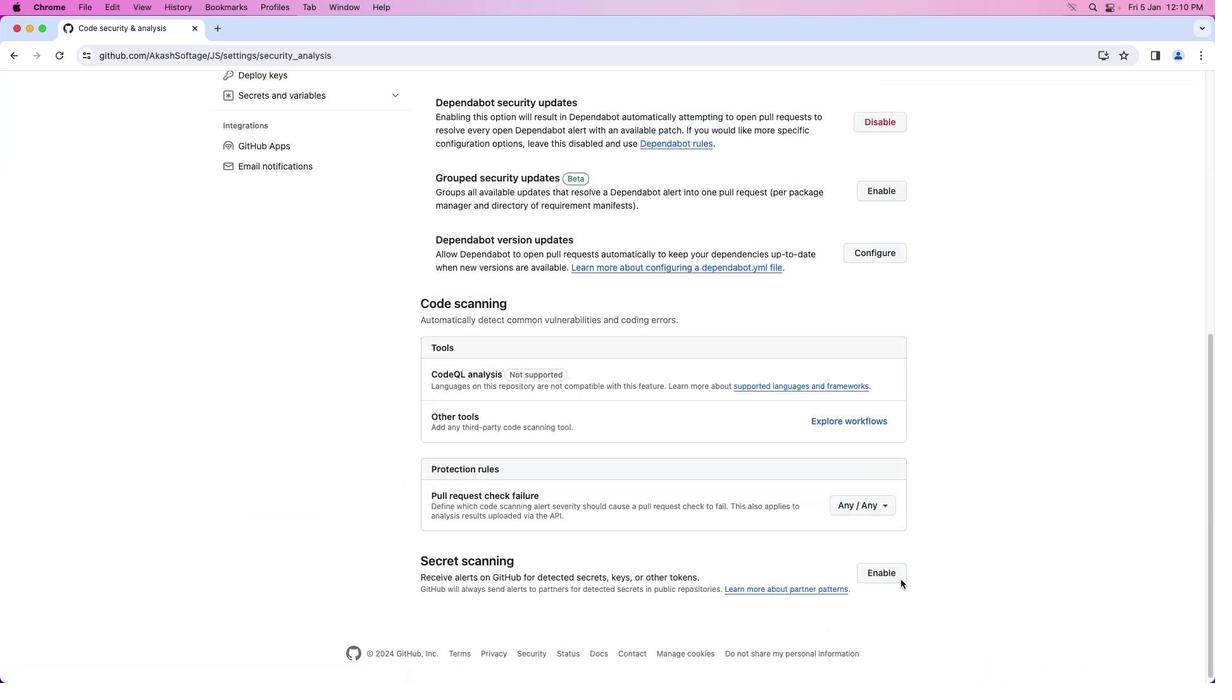 
Action: Mouse moved to (901, 580)
Screenshot: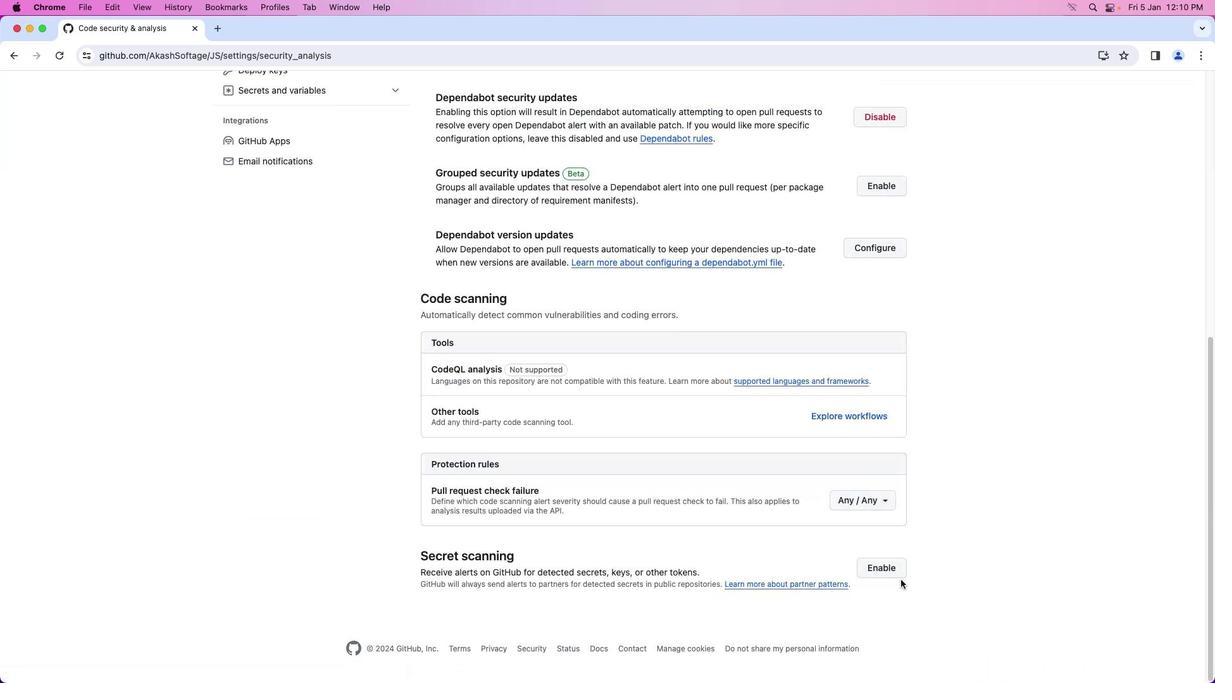 
Action: Mouse scrolled (901, 580) with delta (0, -3)
Screenshot: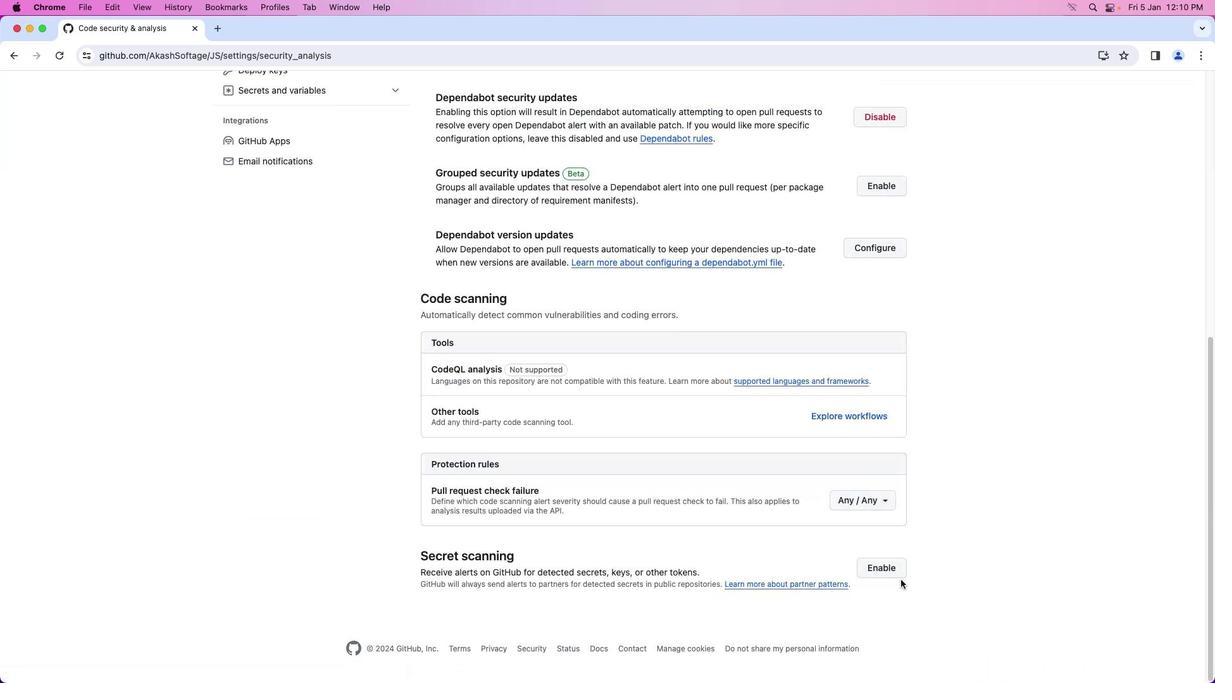 
Action: Mouse moved to (901, 580)
Screenshot: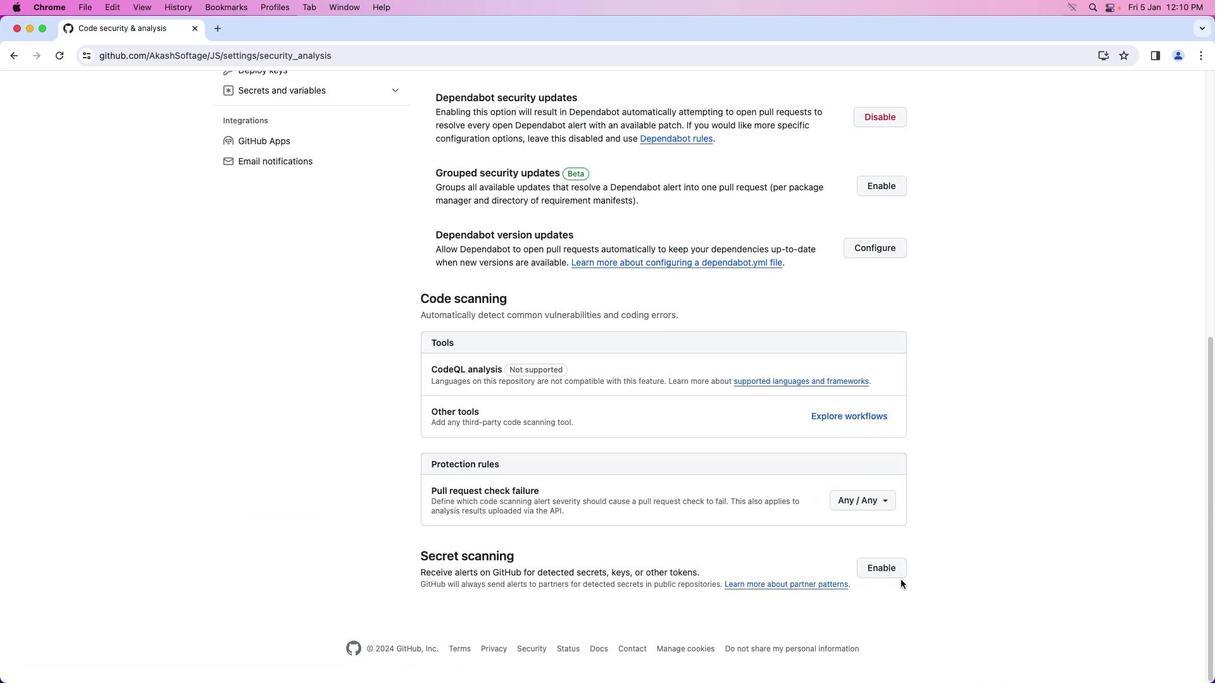 
Action: Mouse scrolled (901, 580) with delta (0, -3)
Screenshot: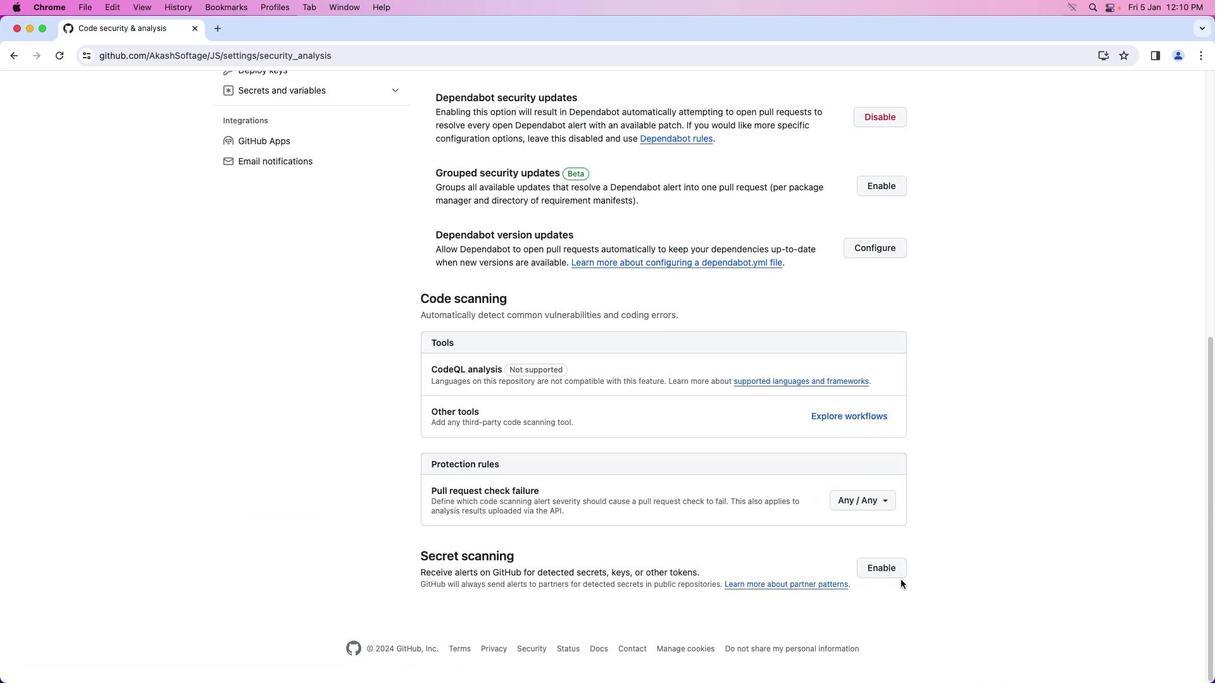 
Action: Mouse scrolled (901, 580) with delta (0, -3)
Screenshot: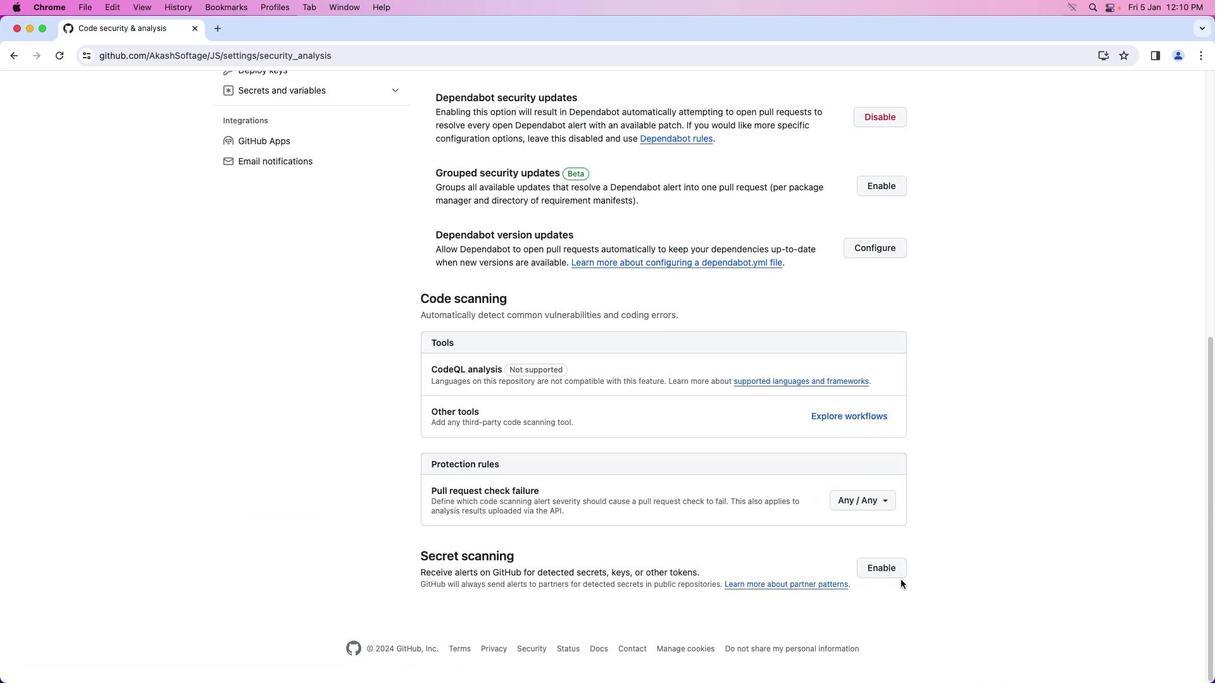 
Action: Mouse scrolled (901, 580) with delta (0, -4)
Screenshot: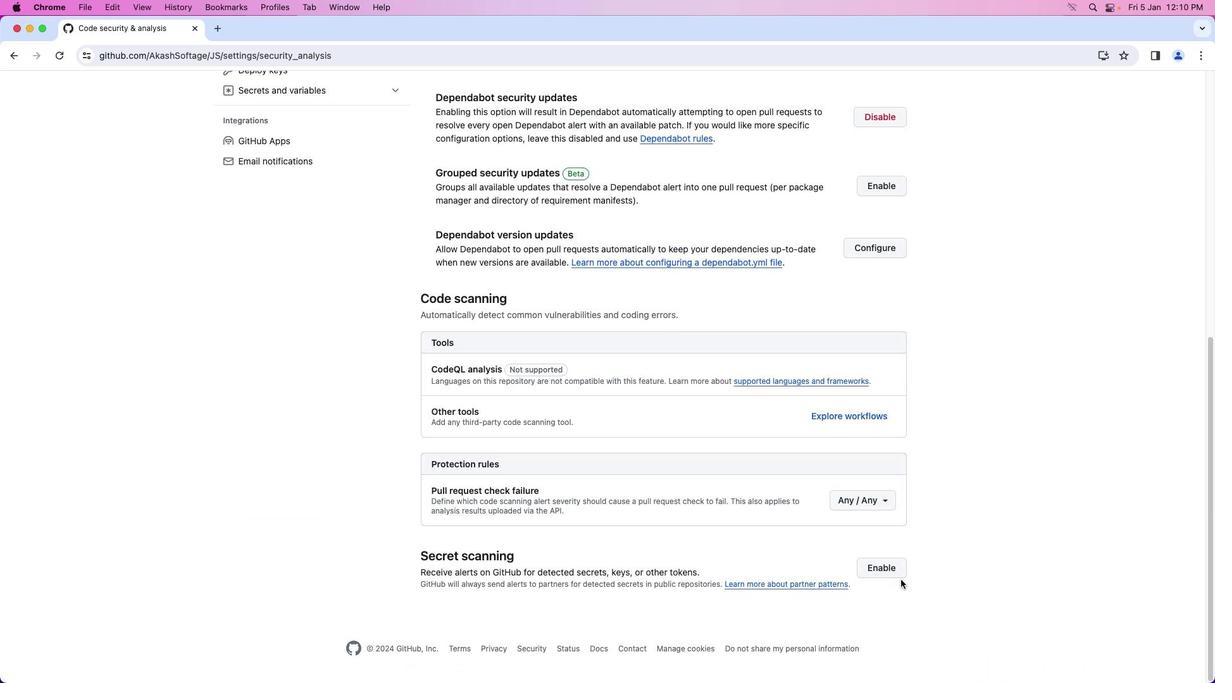 
Action: Mouse moved to (1028, 512)
Screenshot: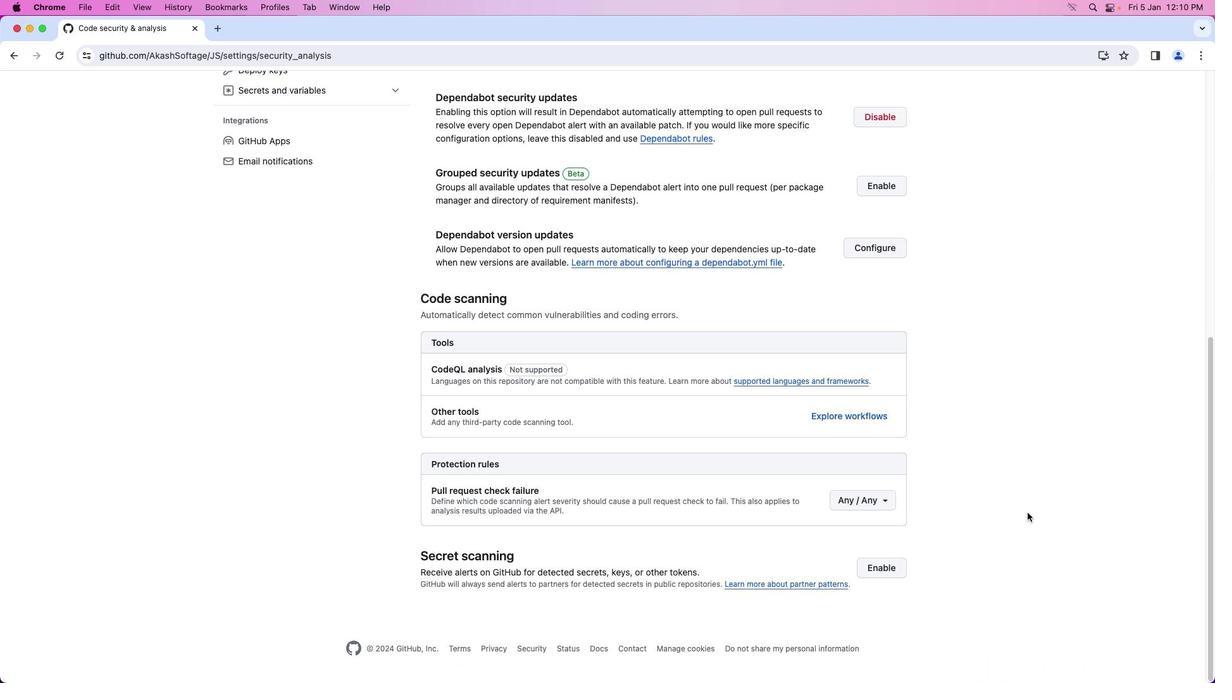 
Action: Mouse pressed left at (1028, 512)
Screenshot: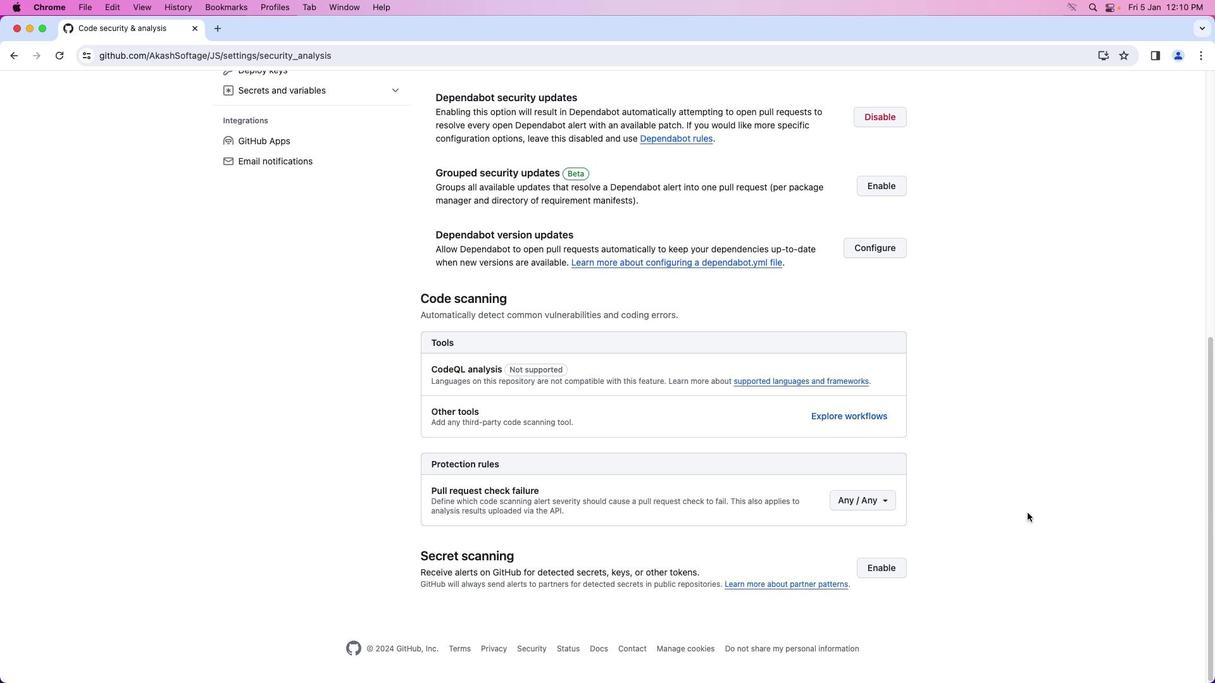 
